 Task: Add an event with the title Second Team Building Challenge, date ''2024/03/16'', time 7:30 AM to 9:30 AMand add a description: Participants will explore techniques for building rapport and establishing positive relationships with team members. They will learn how to create a supportive and inclusive communication environment, fostering trust, respect, and collaboration.Select event color  Blueberry . Add location for the event as: 987 White Desert, Farafra, Egypt, logged in from the account softage.6@softage.netand send the event invitation to softage.7@softage.net and softage.8@softage.net. Set a reminder for the event Daily
Action: Mouse moved to (92, 133)
Screenshot: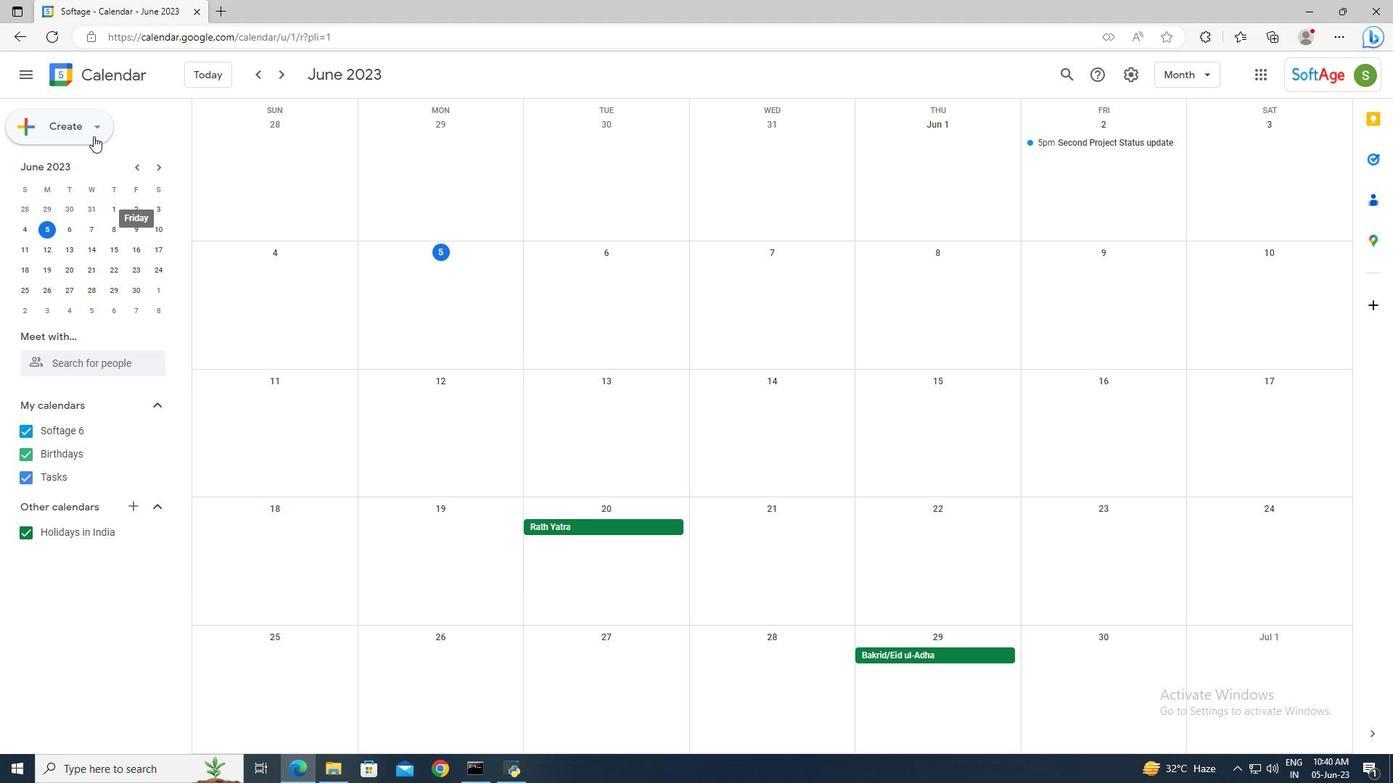 
Action: Mouse pressed left at (92, 133)
Screenshot: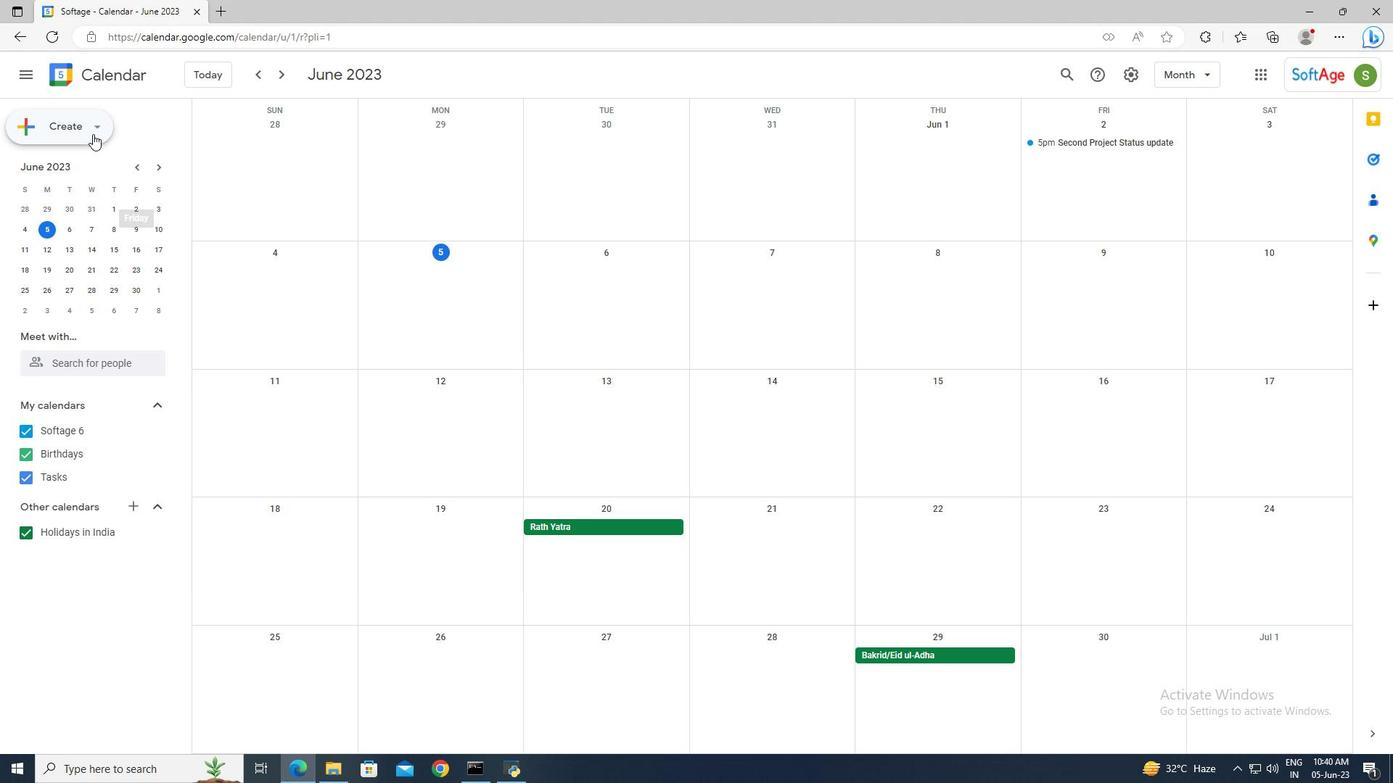 
Action: Mouse moved to (99, 159)
Screenshot: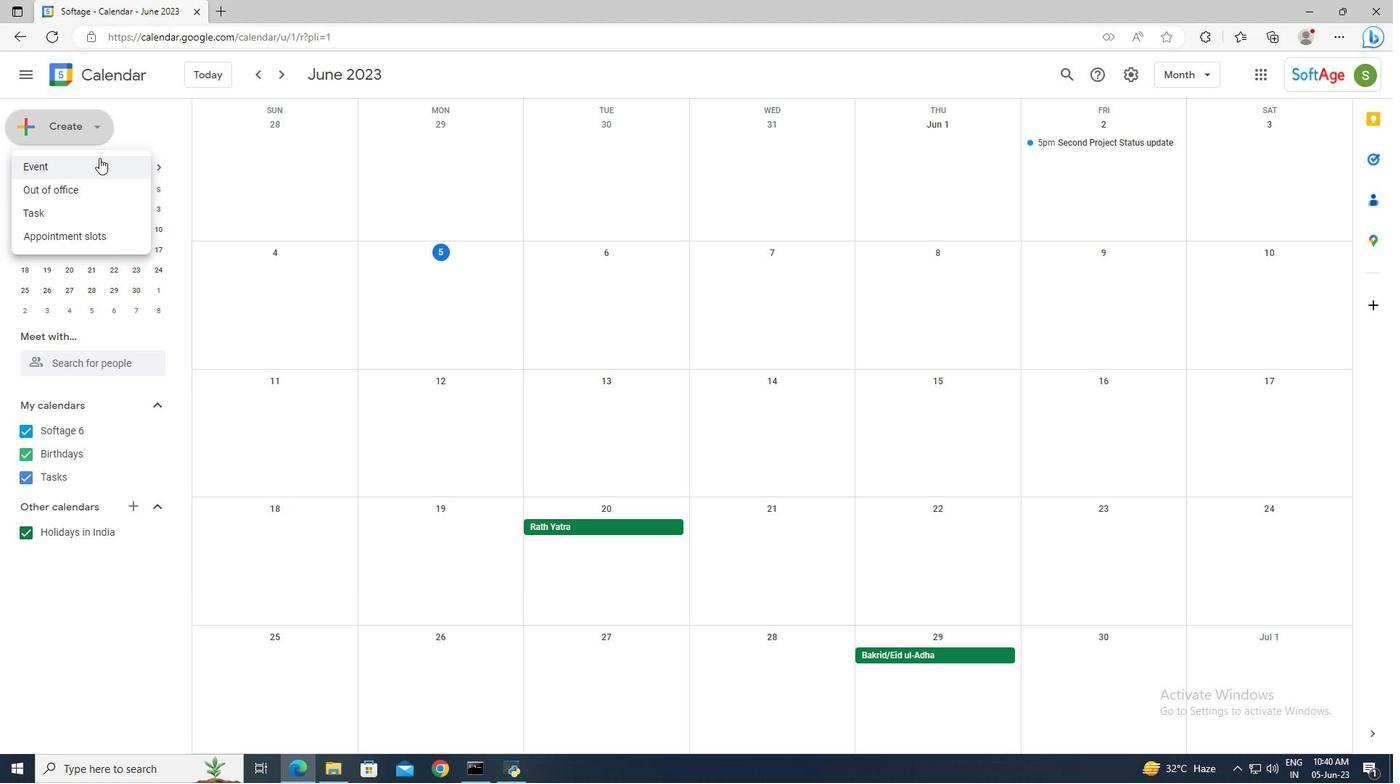 
Action: Mouse pressed left at (99, 159)
Screenshot: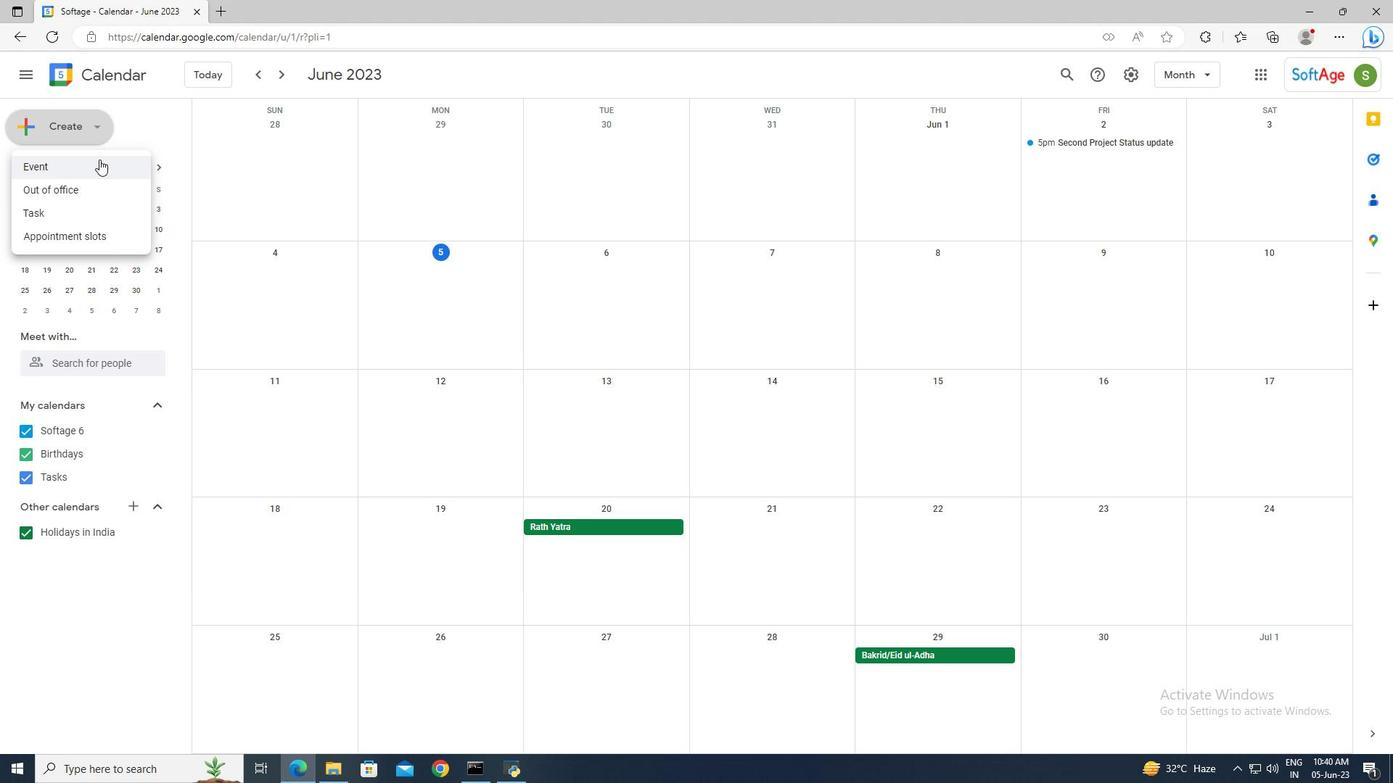
Action: Mouse moved to (231, 567)
Screenshot: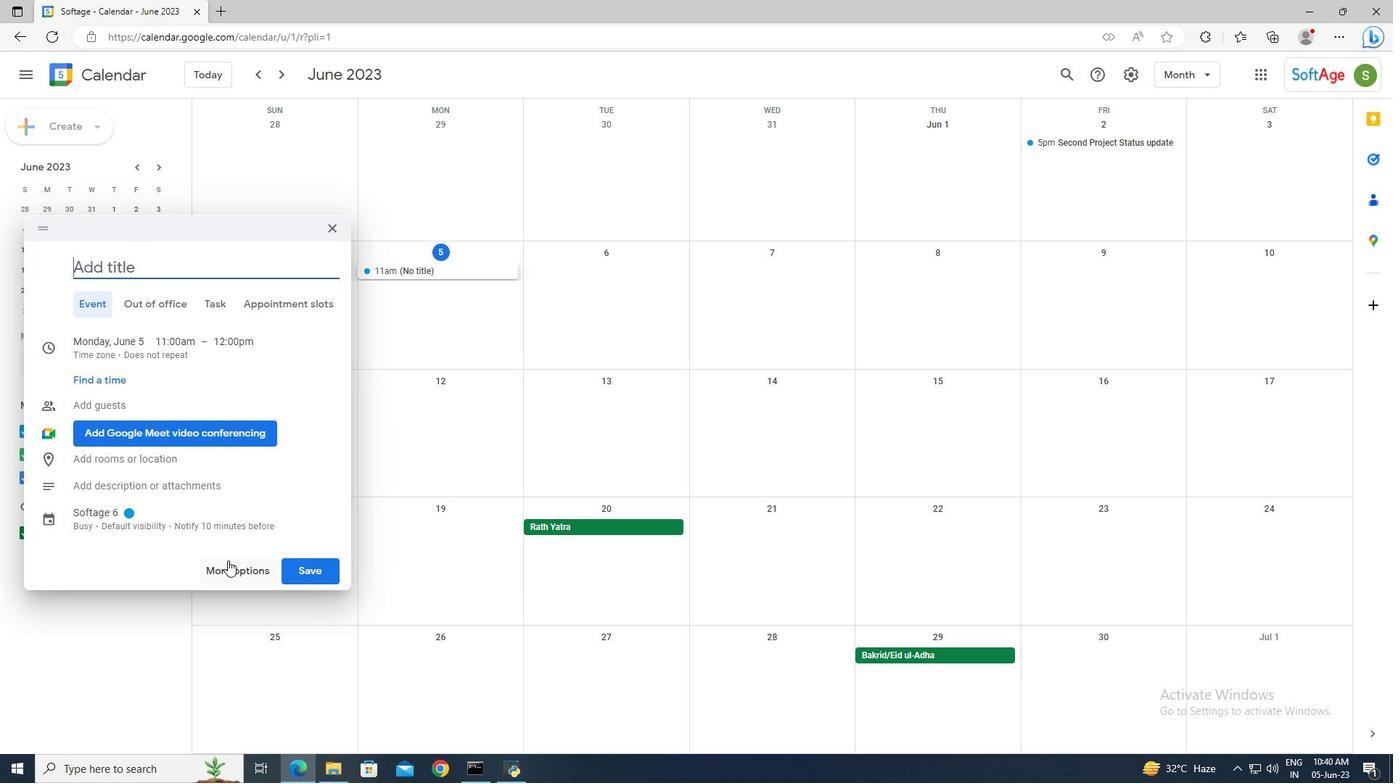 
Action: Mouse pressed left at (231, 567)
Screenshot: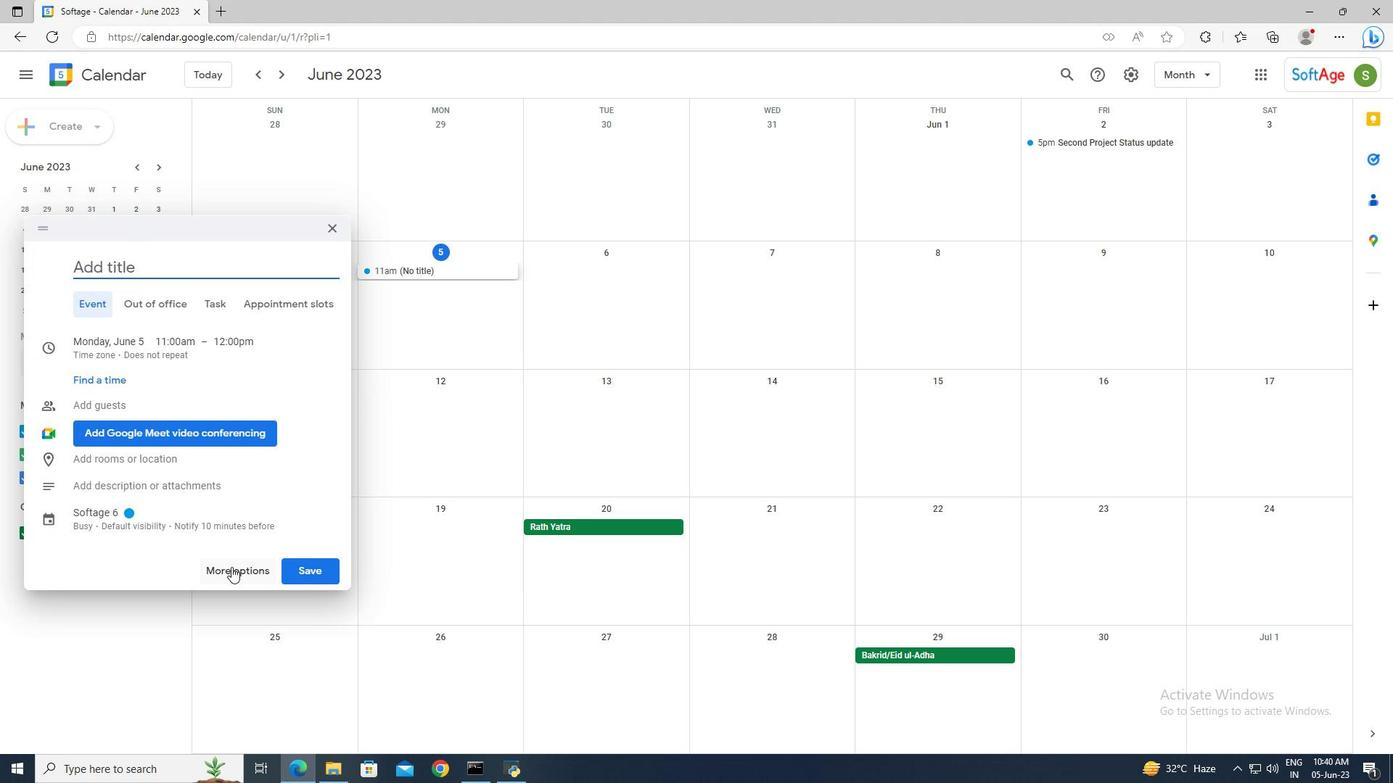 
Action: Mouse moved to (243, 83)
Screenshot: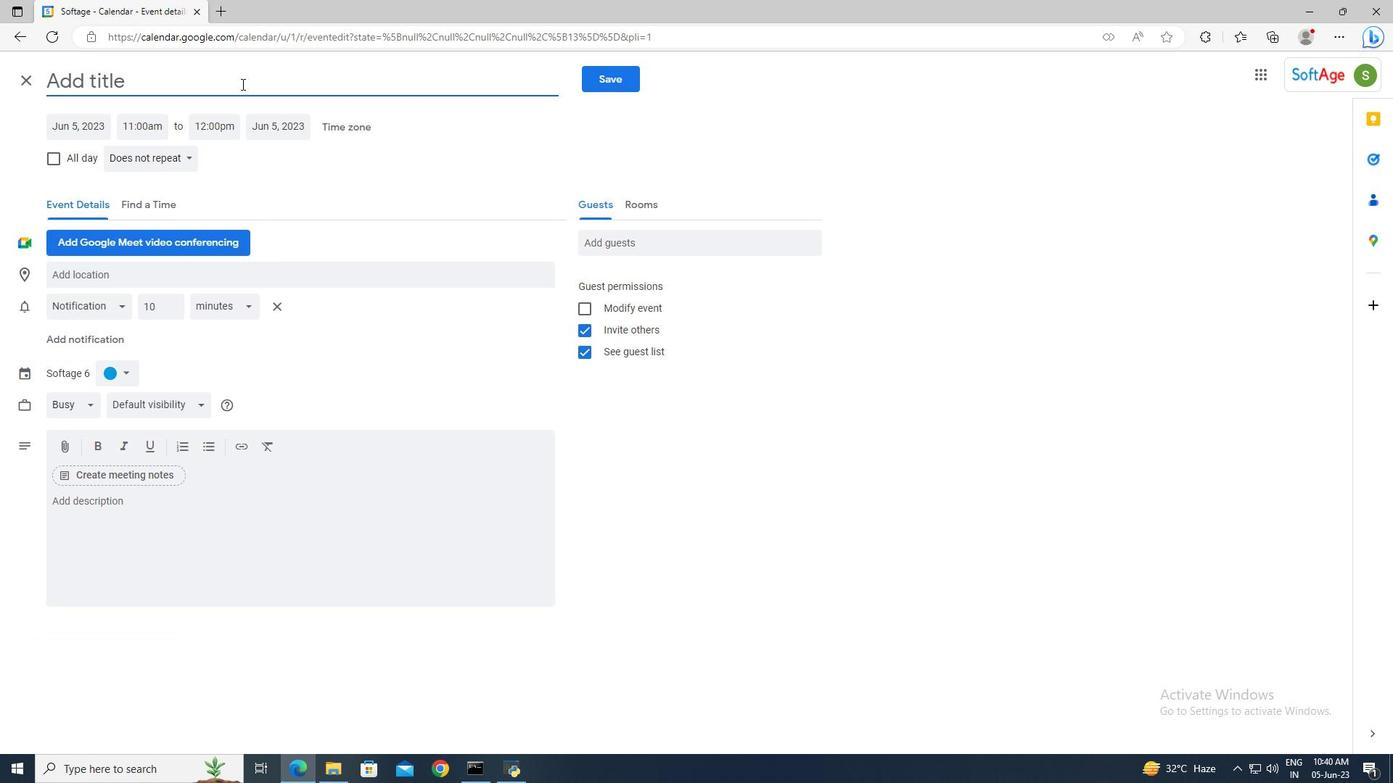 
Action: Mouse pressed left at (243, 83)
Screenshot: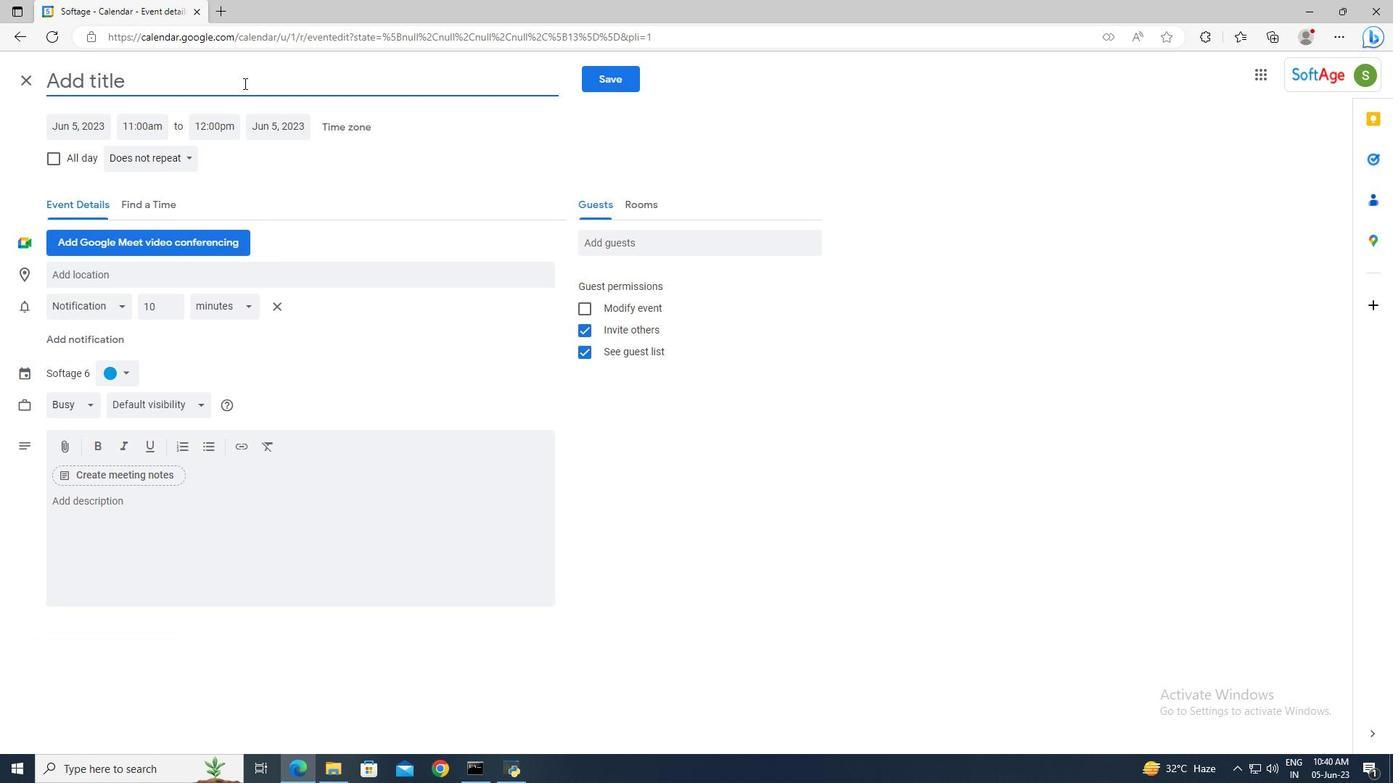 
Action: Mouse moved to (243, 82)
Screenshot: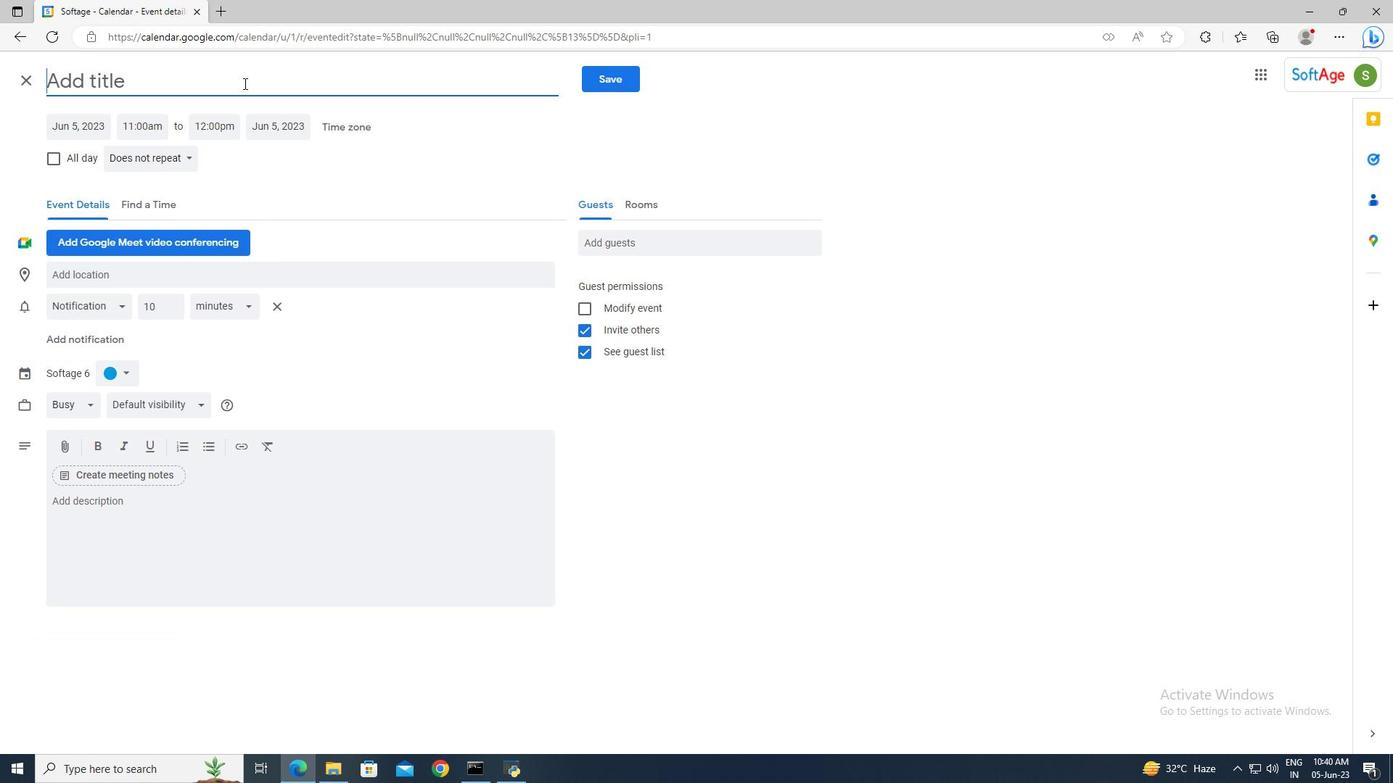 
Action: Key pressed <Key.shift>Sr<Key.backspace>econd<Key.space><Key.shift>Team<Key.space><Key.shift>Building<Key.space><Key.shift>Challenge
Screenshot: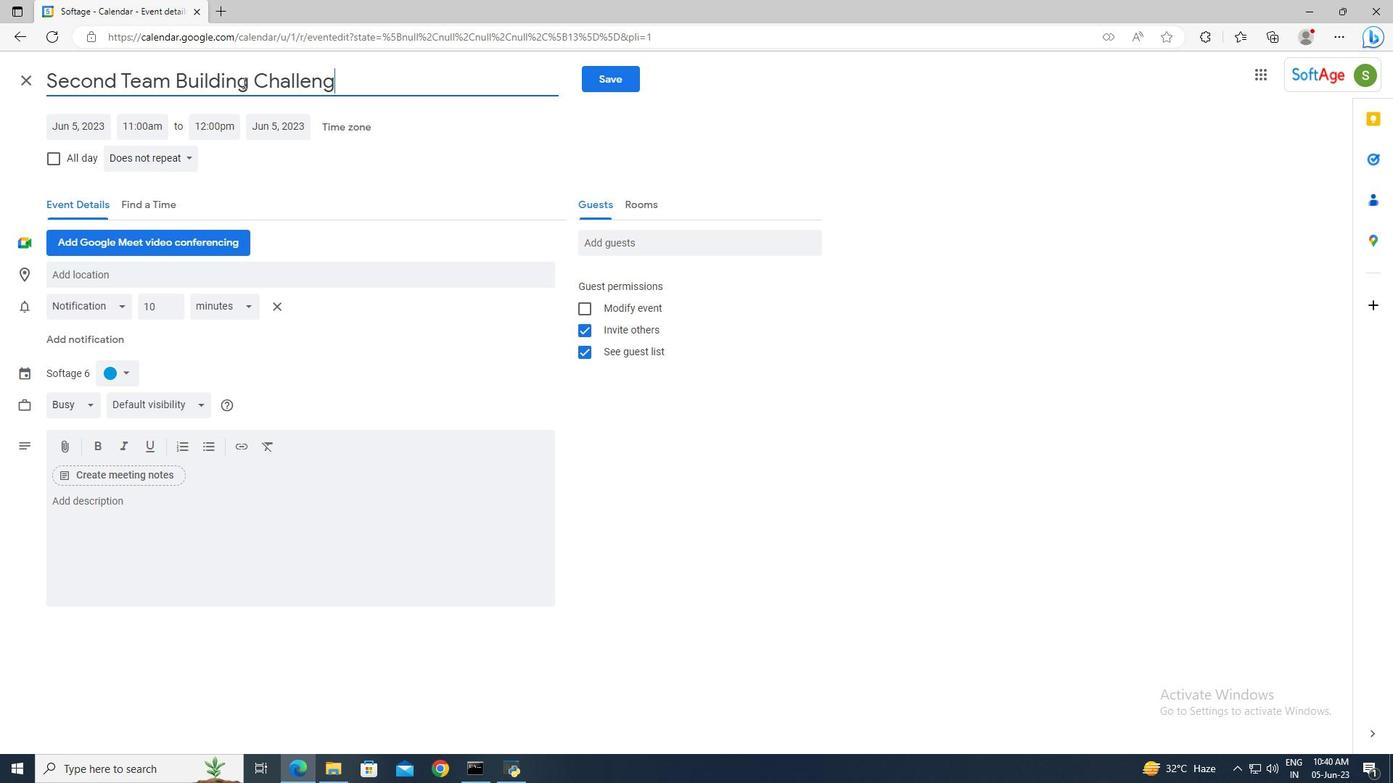 
Action: Mouse moved to (100, 121)
Screenshot: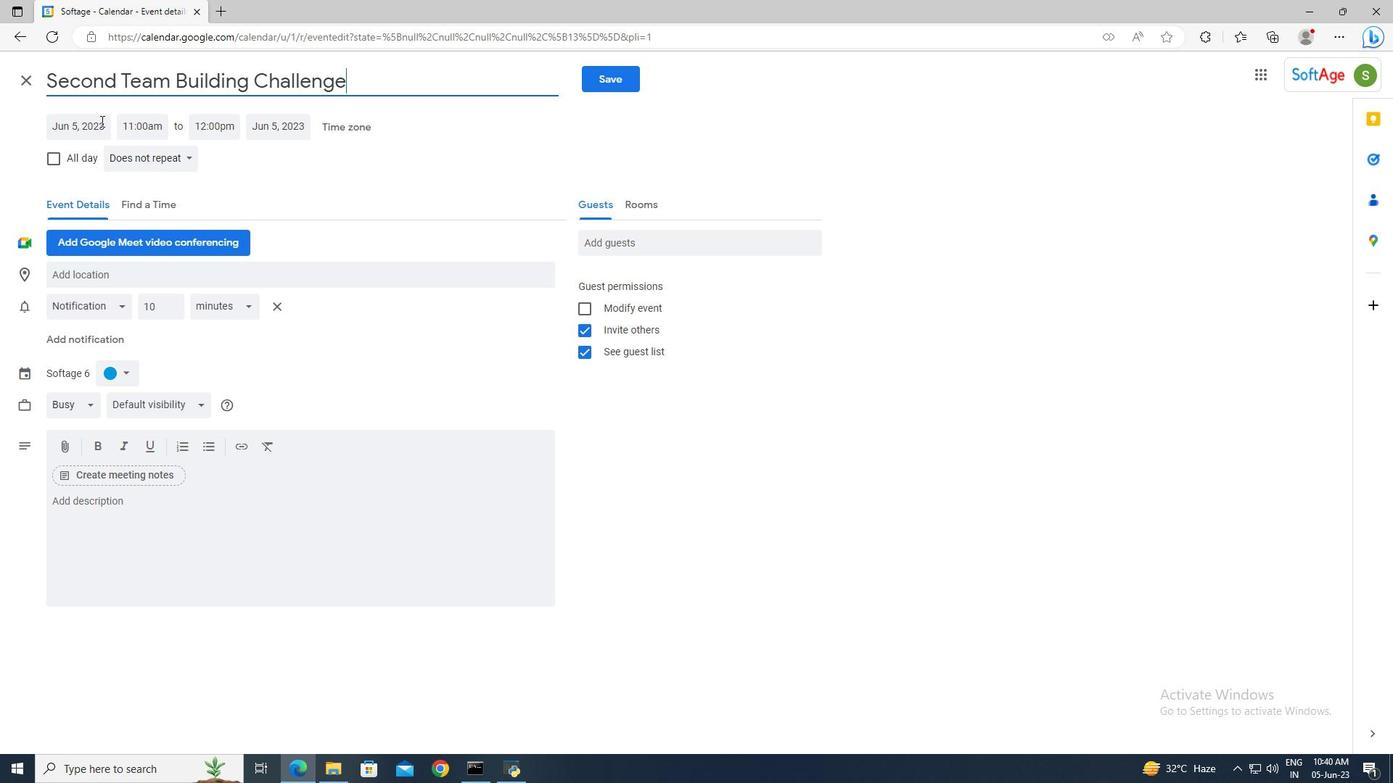 
Action: Mouse pressed left at (100, 121)
Screenshot: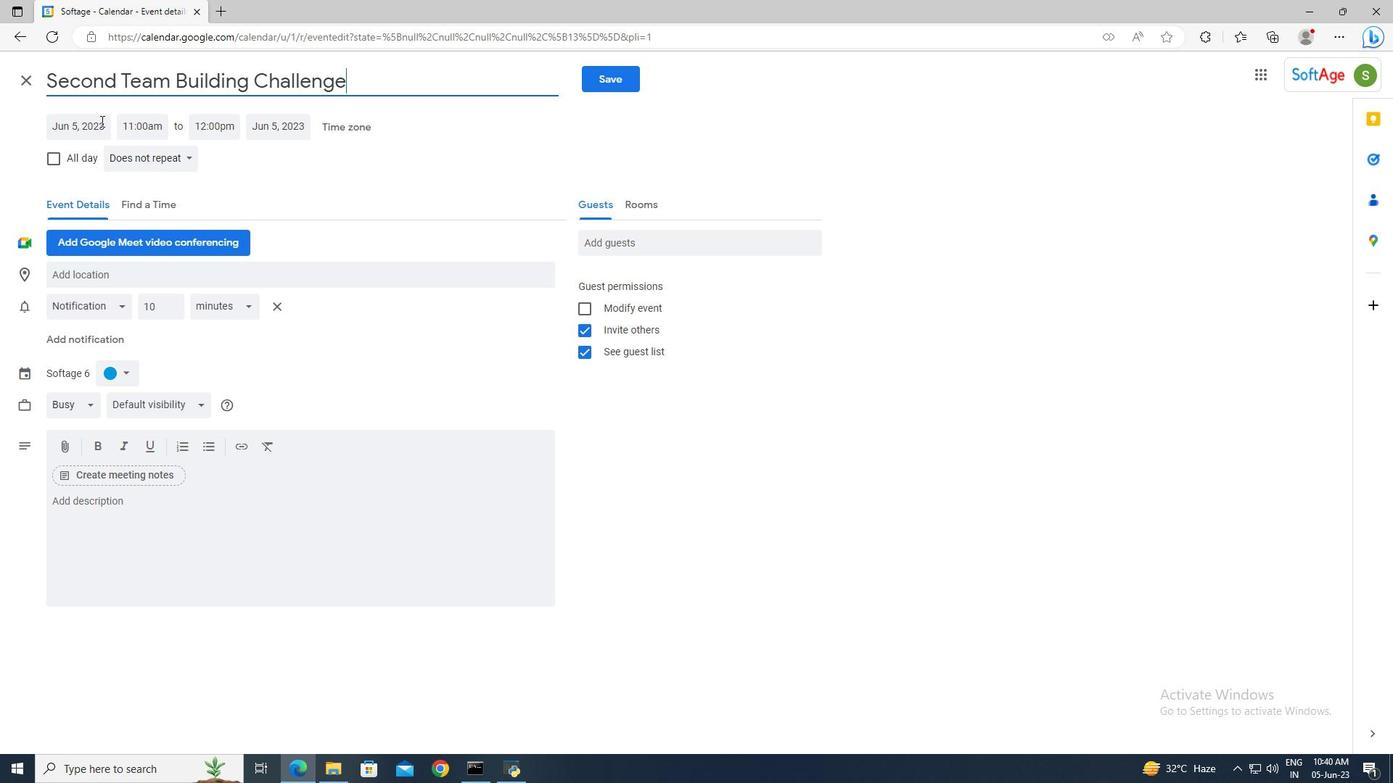
Action: Mouse moved to (227, 158)
Screenshot: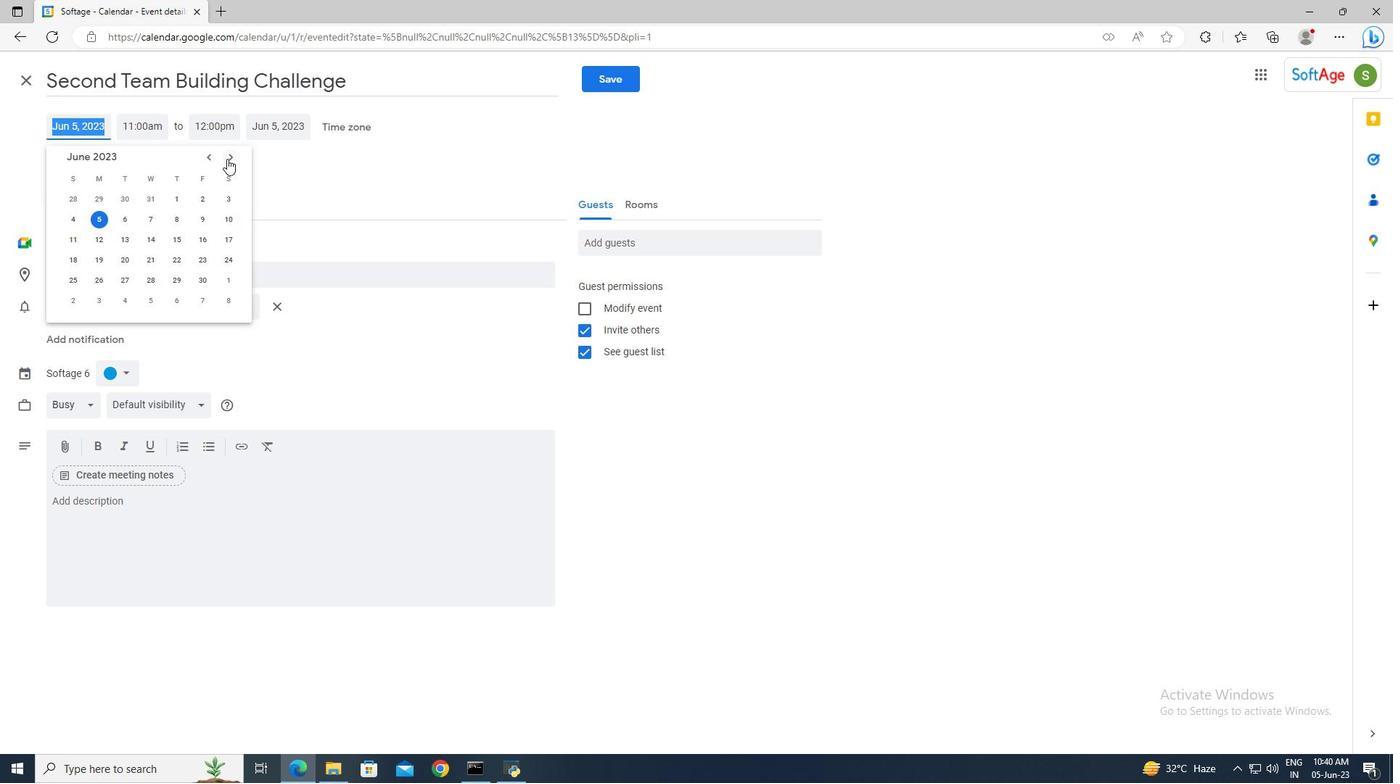 
Action: Mouse pressed left at (227, 158)
Screenshot: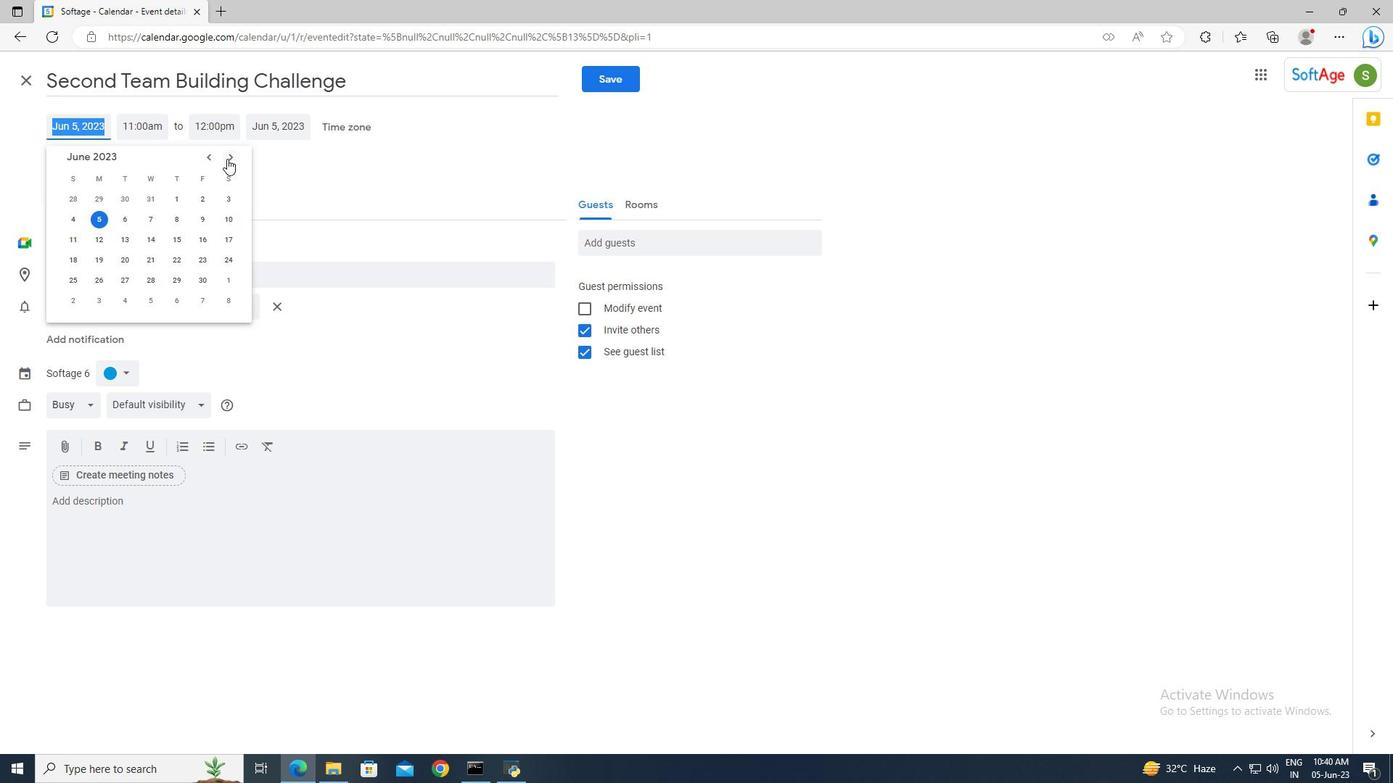 
Action: Mouse pressed left at (227, 158)
Screenshot: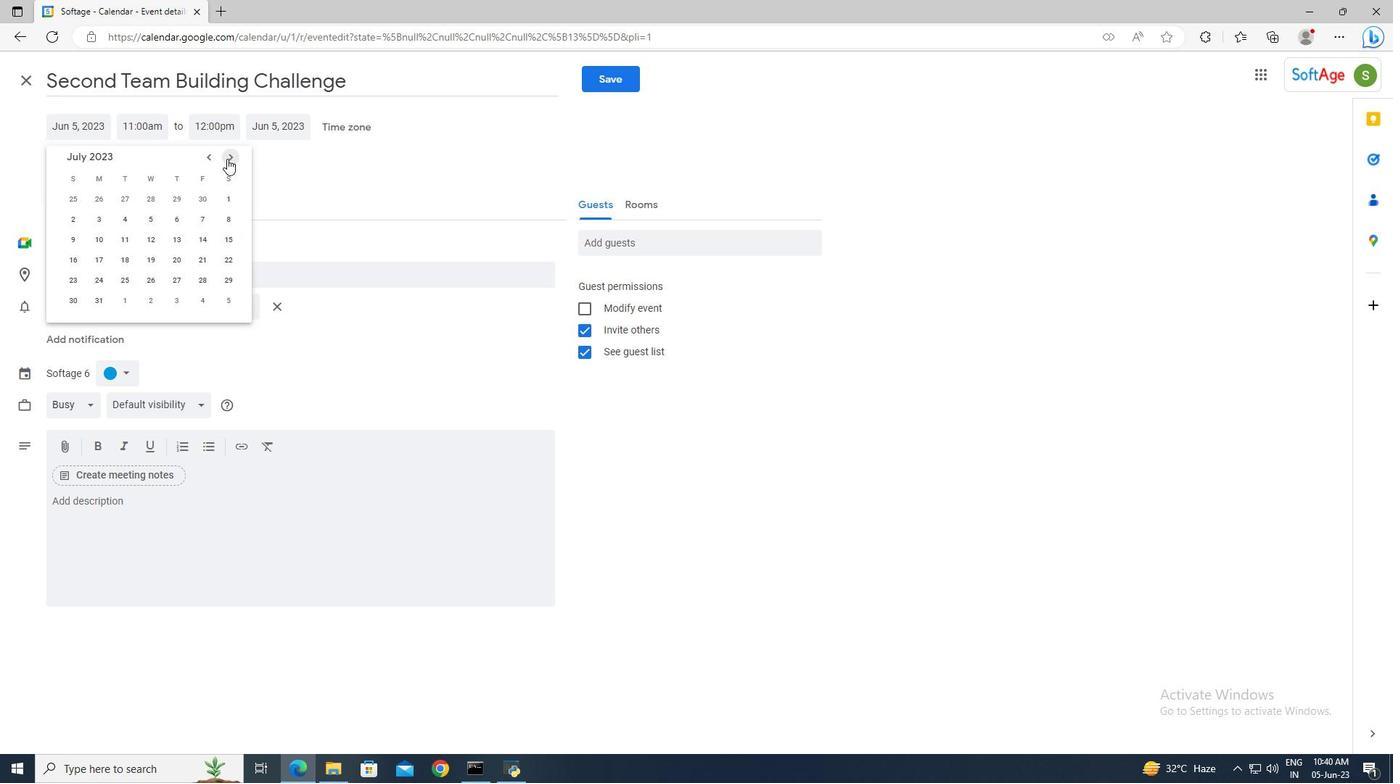 
Action: Mouse pressed left at (227, 158)
Screenshot: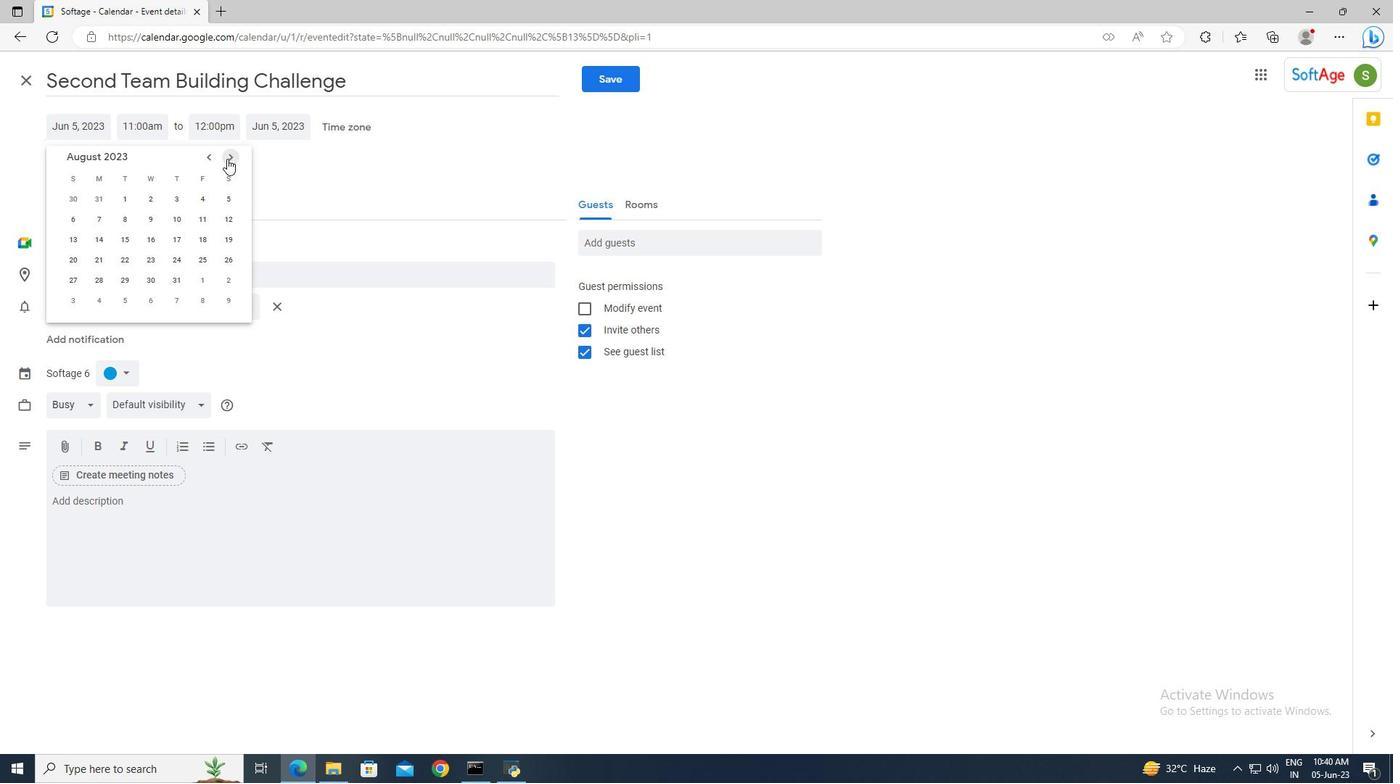 
Action: Mouse pressed left at (227, 158)
Screenshot: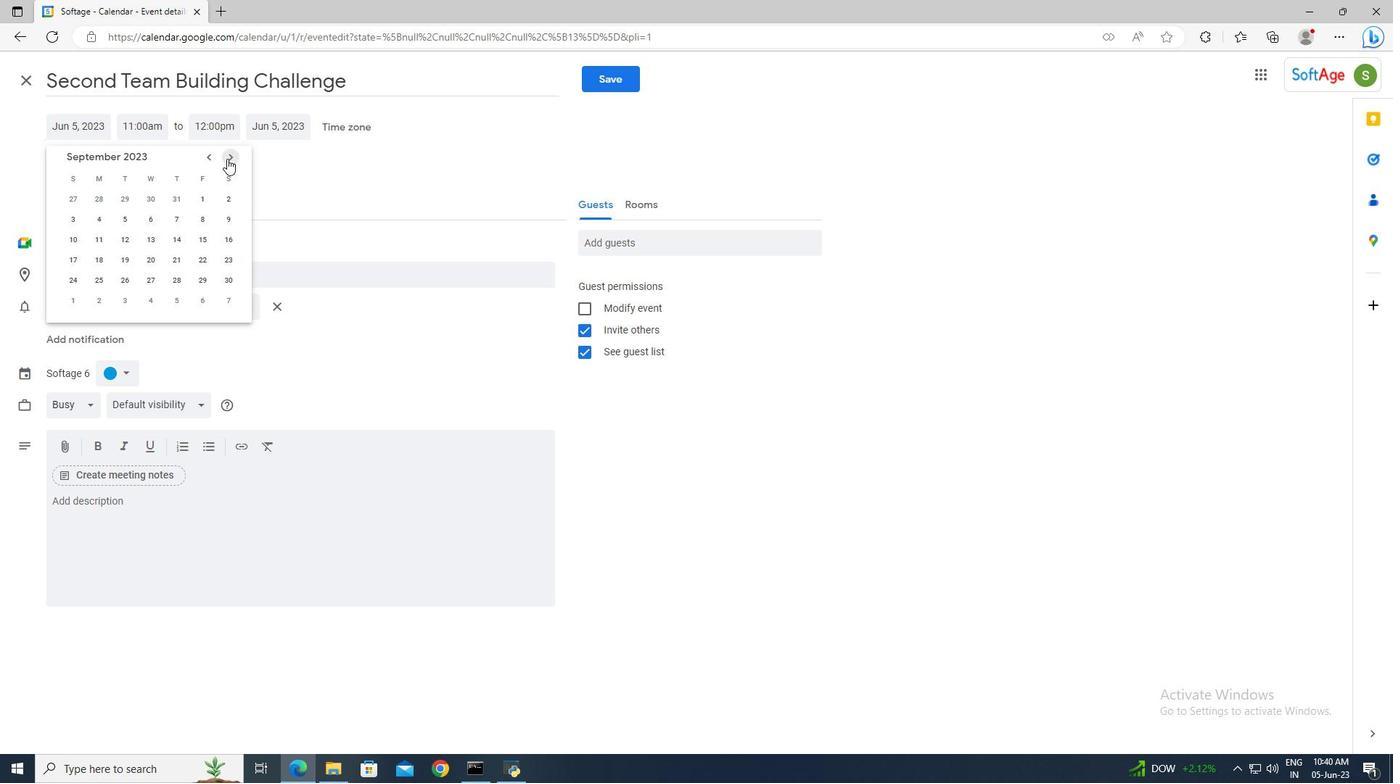 
Action: Mouse pressed left at (227, 158)
Screenshot: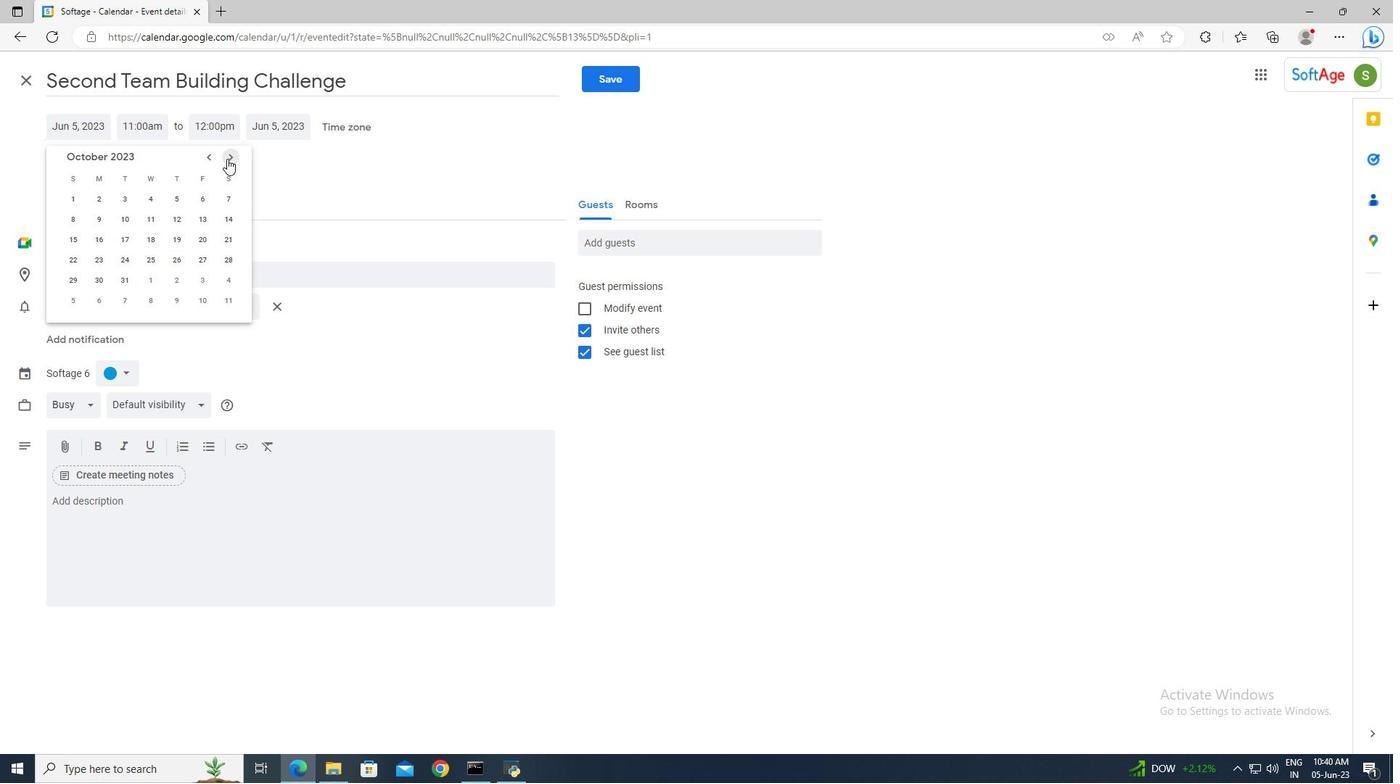 
Action: Mouse pressed left at (227, 158)
Screenshot: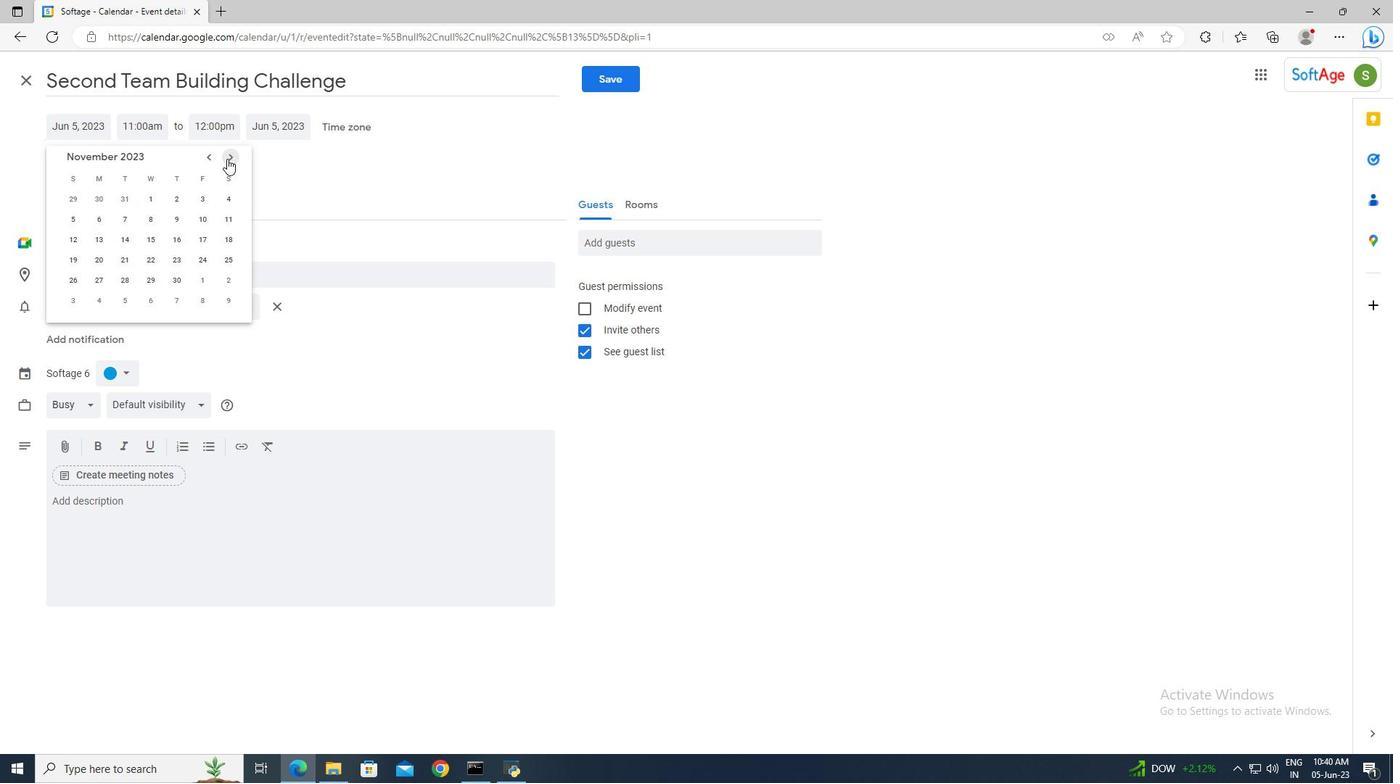 
Action: Mouse pressed left at (227, 158)
Screenshot: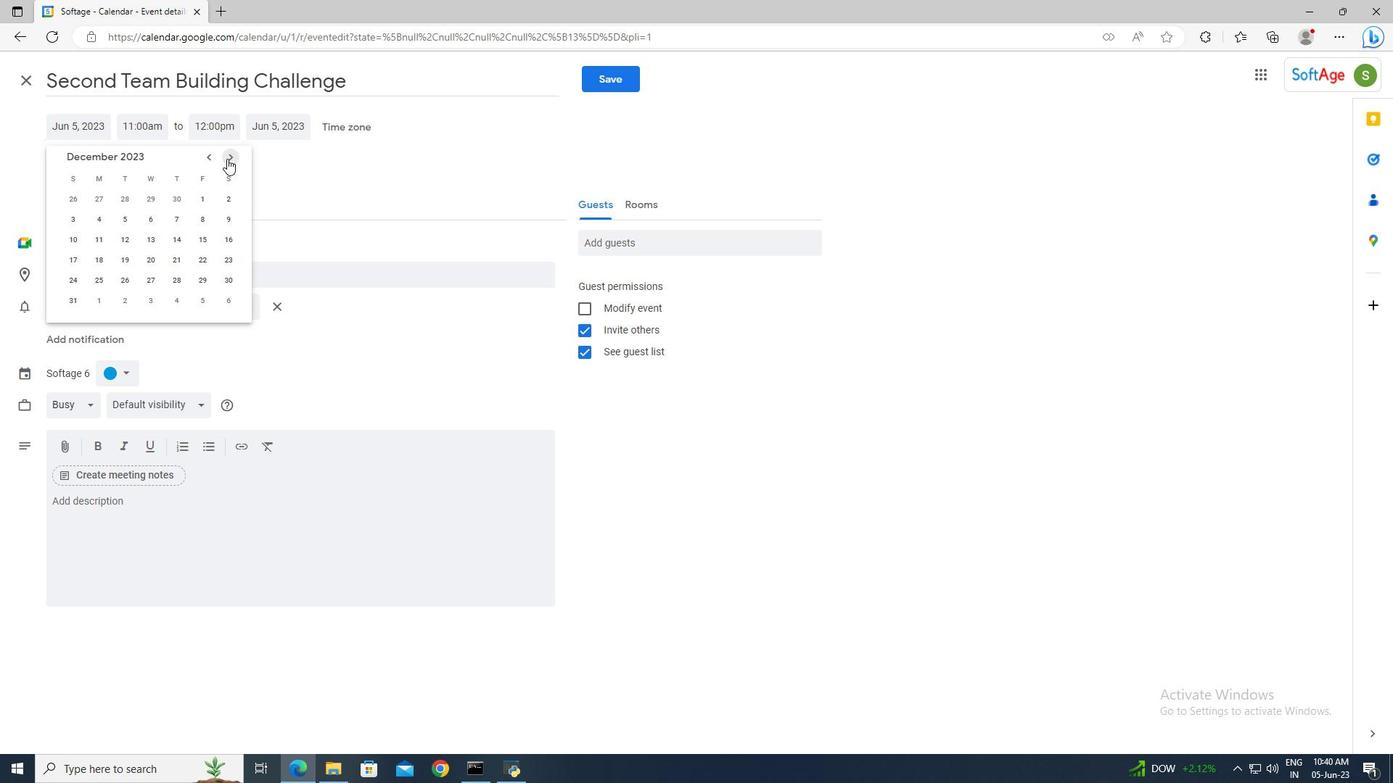 
Action: Mouse pressed left at (227, 158)
Screenshot: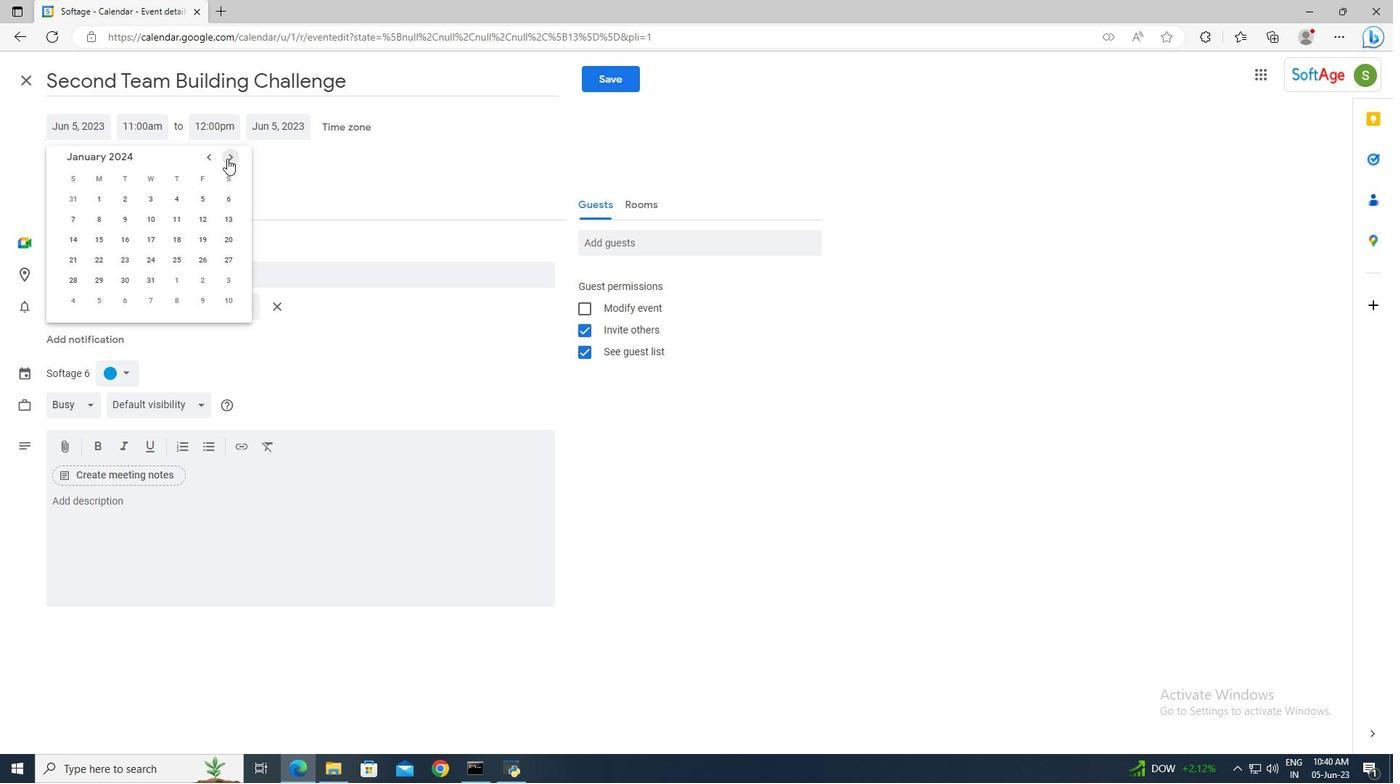 
Action: Mouse pressed left at (227, 158)
Screenshot: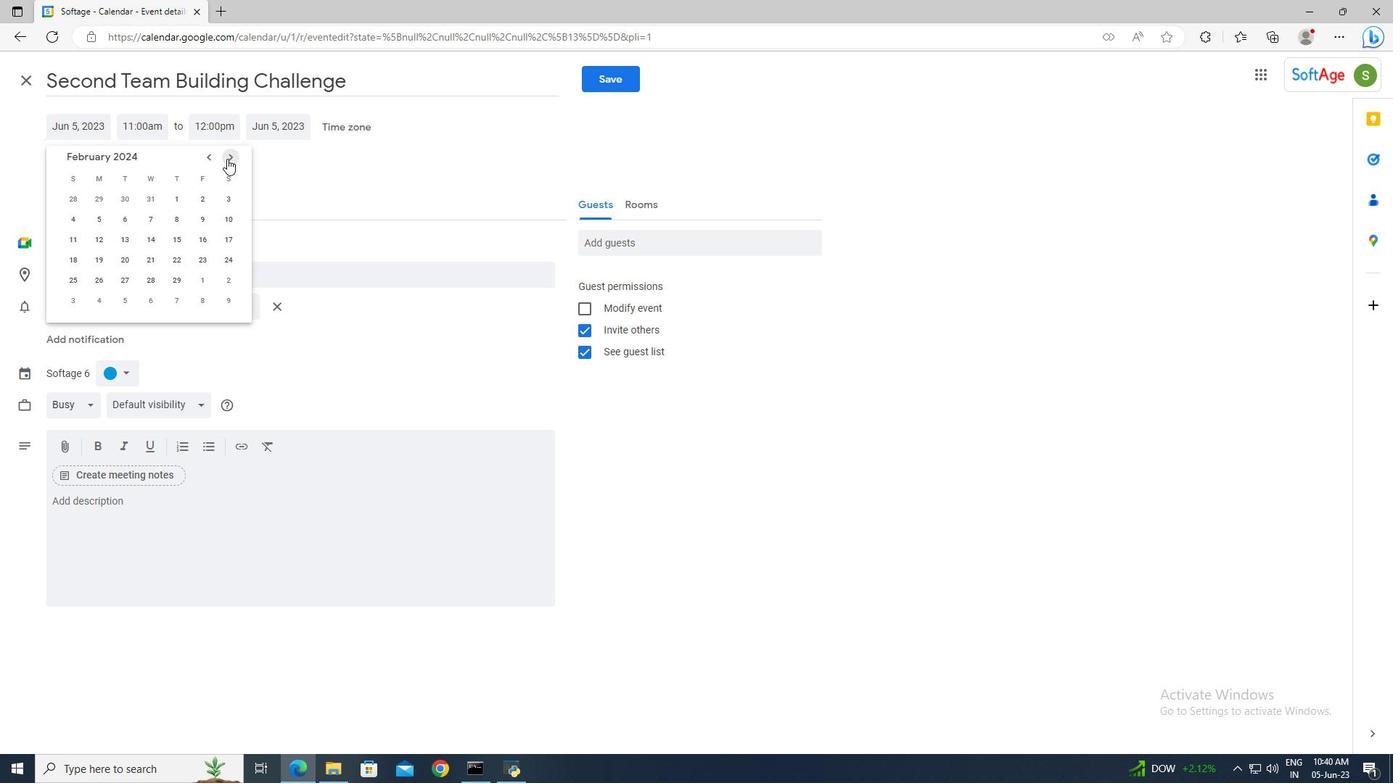 
Action: Mouse moved to (226, 237)
Screenshot: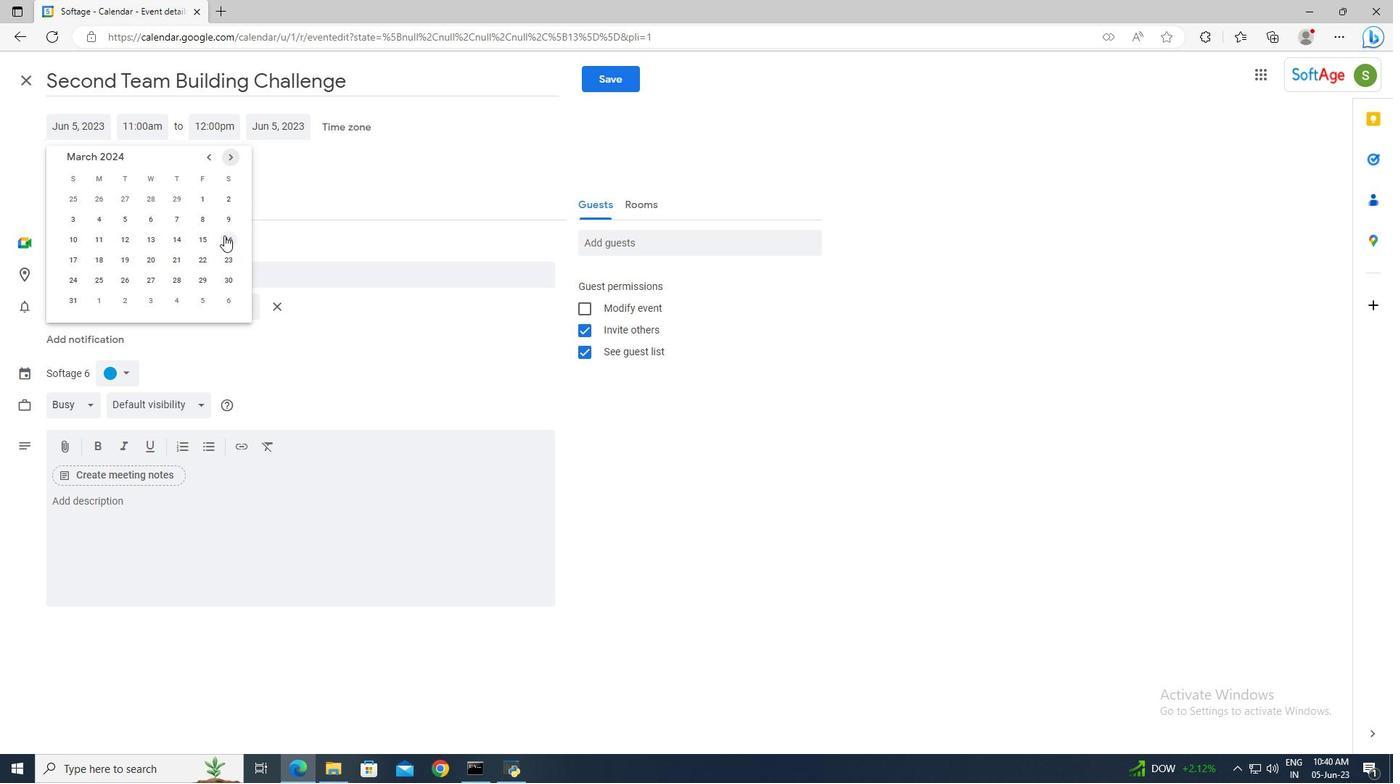 
Action: Mouse pressed left at (226, 237)
Screenshot: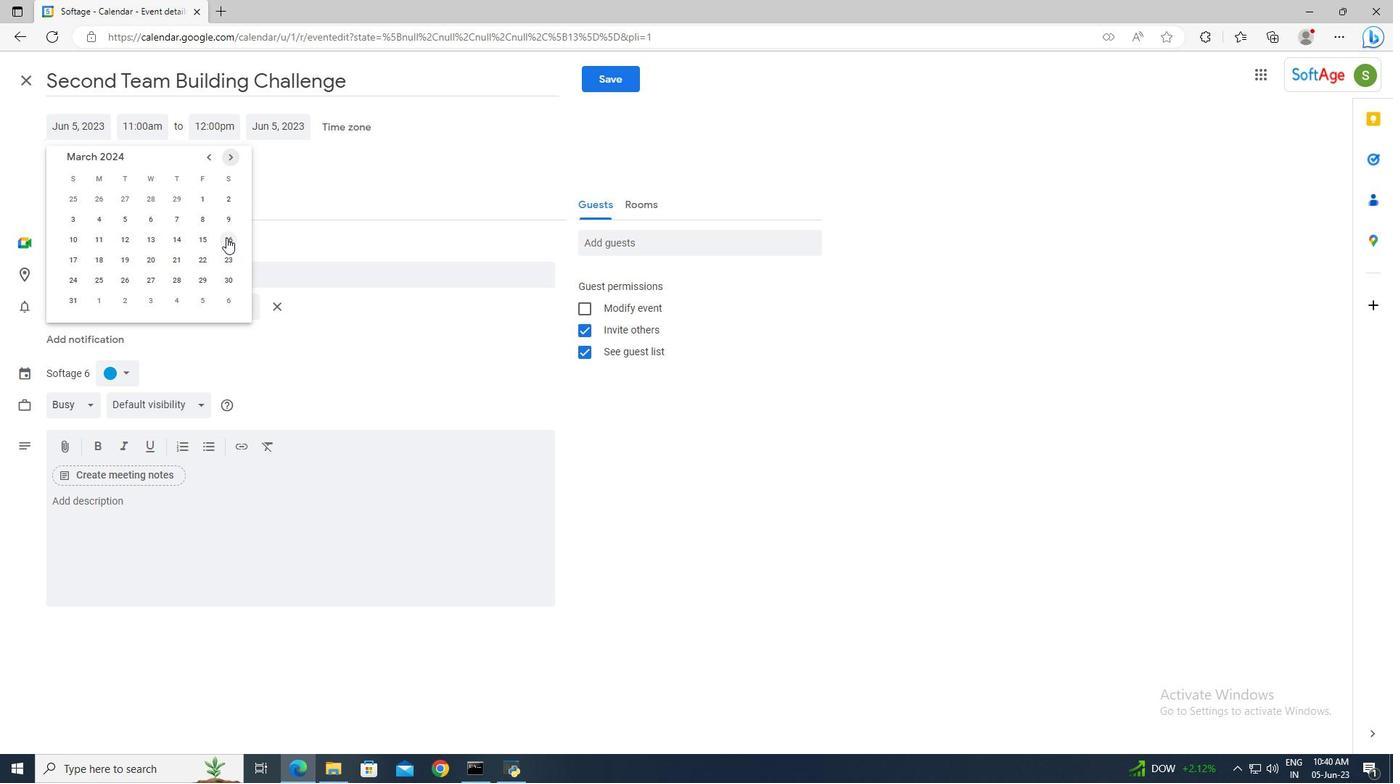 
Action: Mouse moved to (158, 128)
Screenshot: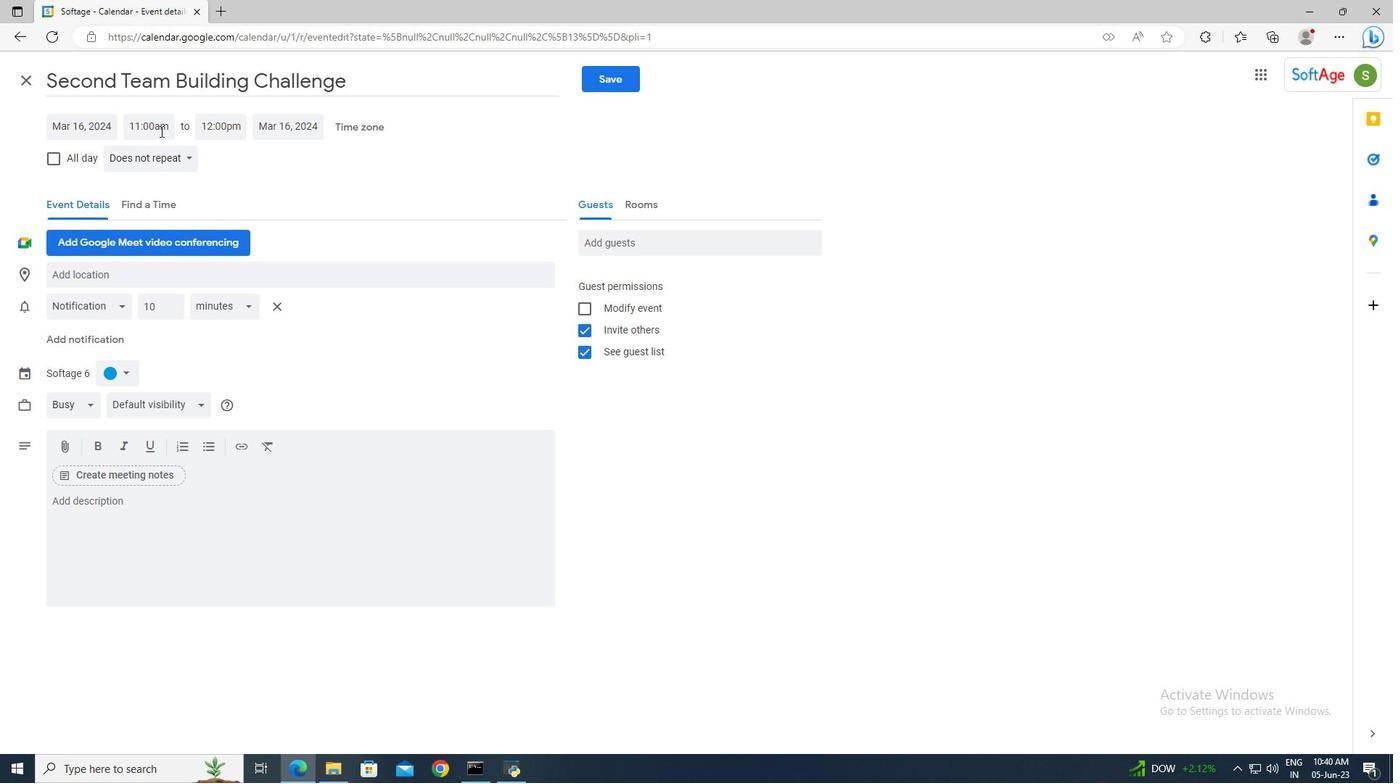 
Action: Mouse pressed left at (158, 128)
Screenshot: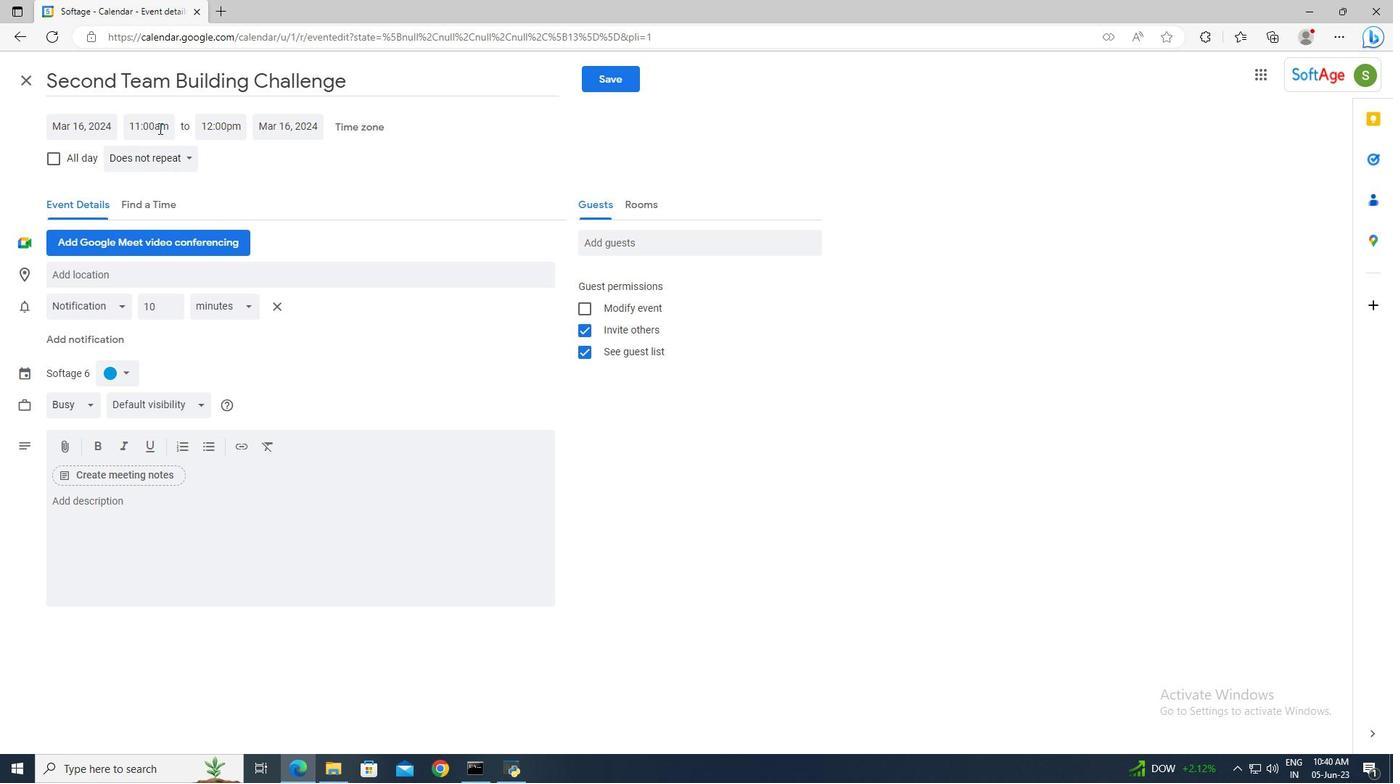 
Action: Key pressed 7<Key.shift_r>:30am<Key.enter><Key.tab>9<Key.shift_r><Key.shift_r>:30<Key.enter>
Screenshot: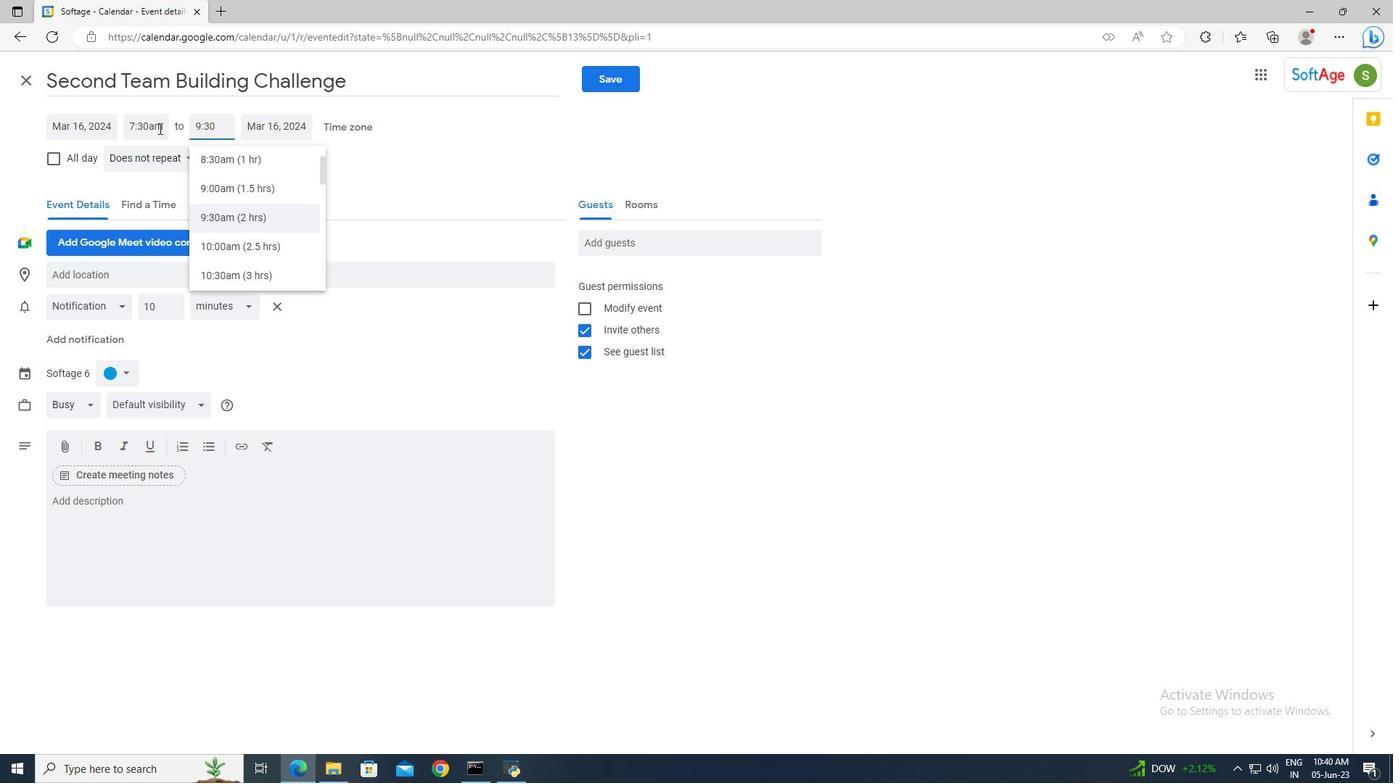 
Action: Mouse moved to (207, 509)
Screenshot: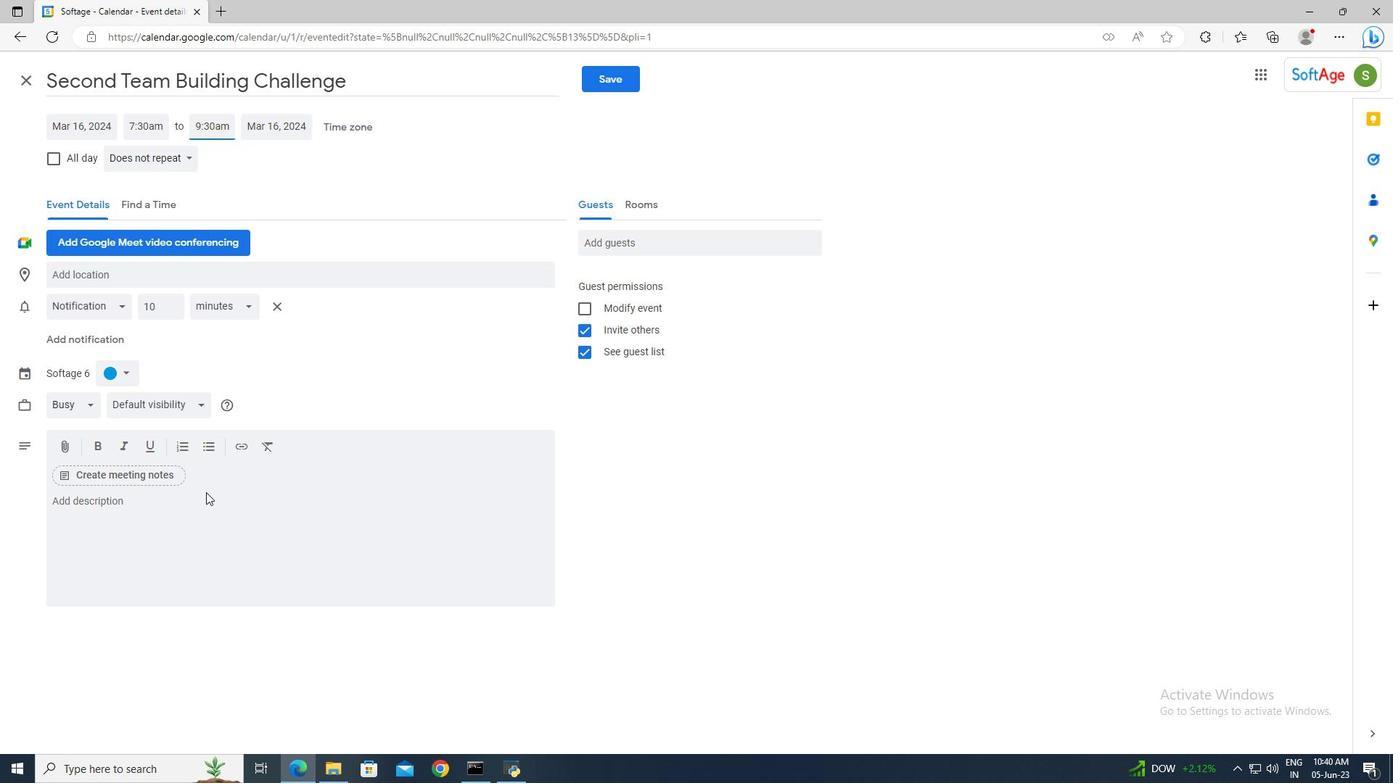
Action: Mouse pressed left at (207, 509)
Screenshot: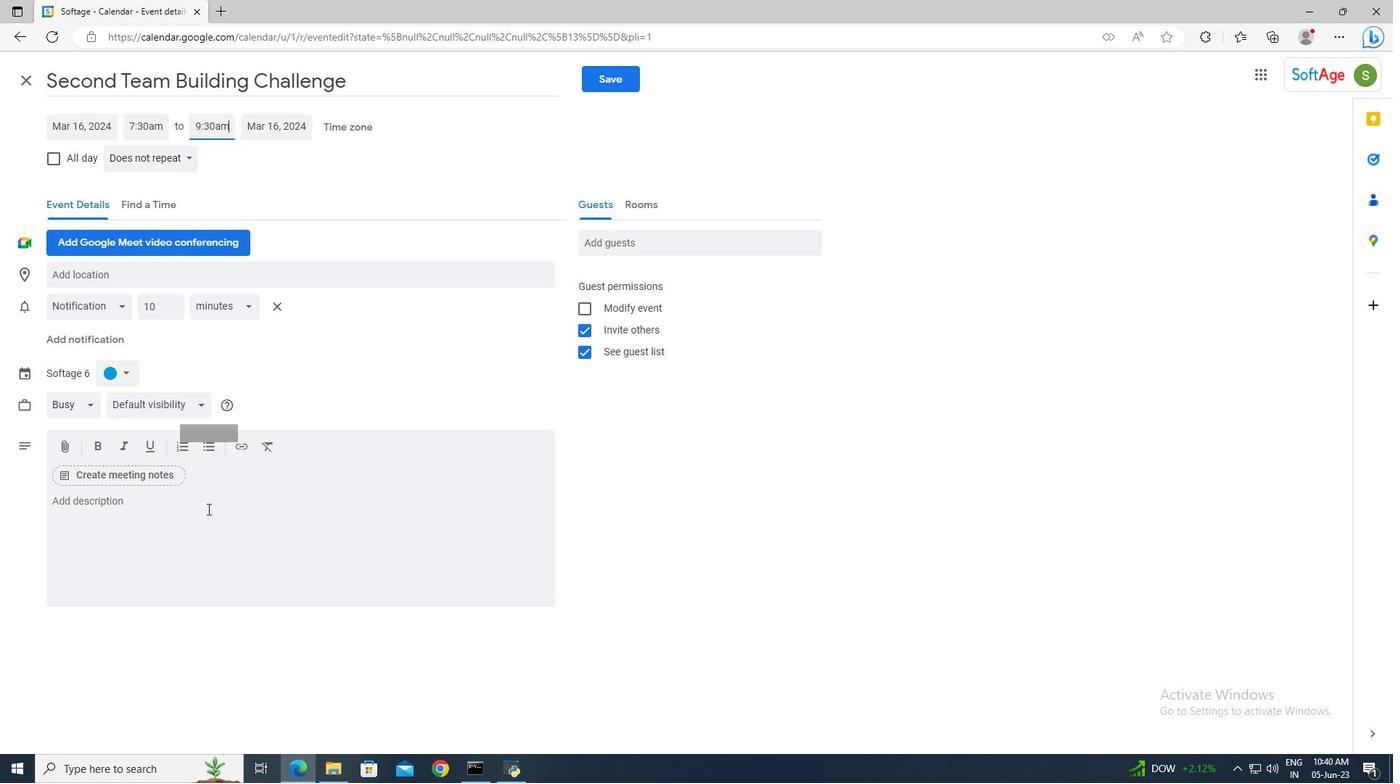 
Action: Key pressed <Key.shift>Participants<Key.space>will<Key.space>explore<Key.space>techniques<Key.space>for<Key.space>building<Key.space>rapport<Key.space>and<Key.space>establishing<Key.space>positive<Key.space>relationships<Key.space>with<Key.space>team<Key.space>members.<Key.space><Key.shift>They<Key.space>will<Key.space>learn<Key.space>how<Key.space>to<Key.space>create<Key.space>a<Key.space>supportive<Key.space>and<Key.space>inclusive<Key.space>communication<Key.space>environment,<Key.space>fostering<Key.space>trust,<Key.space>respect,<Key.space>and<Key.space>collaboration.
Screenshot: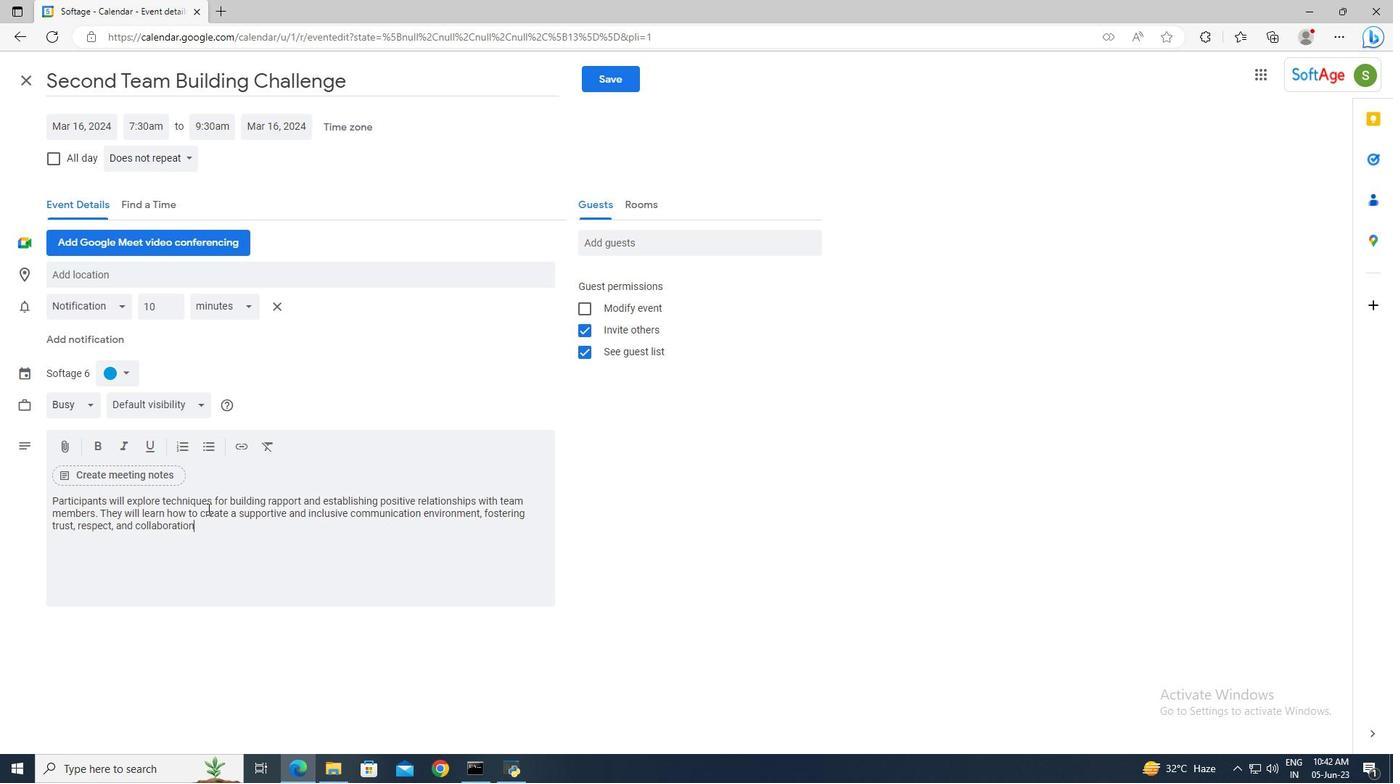 
Action: Mouse moved to (127, 375)
Screenshot: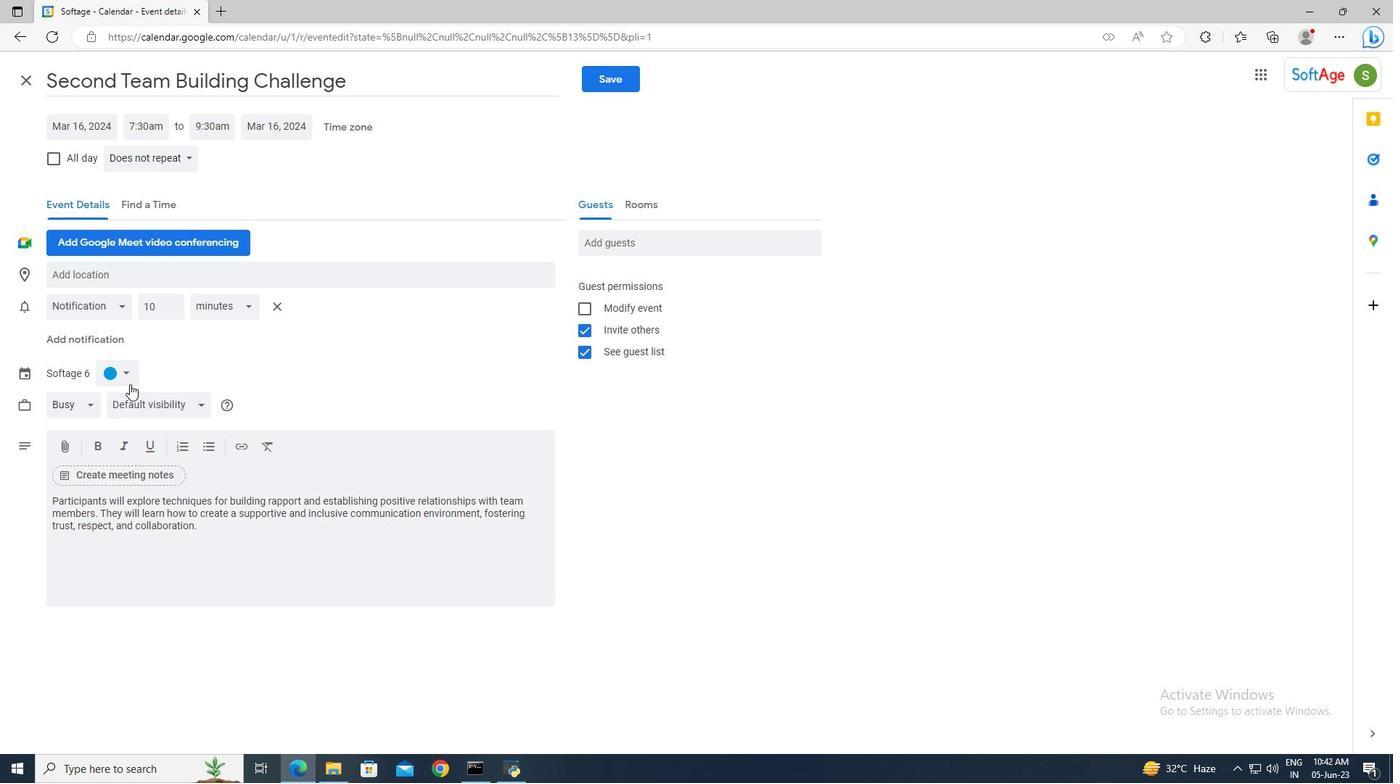 
Action: Mouse pressed left at (127, 375)
Screenshot: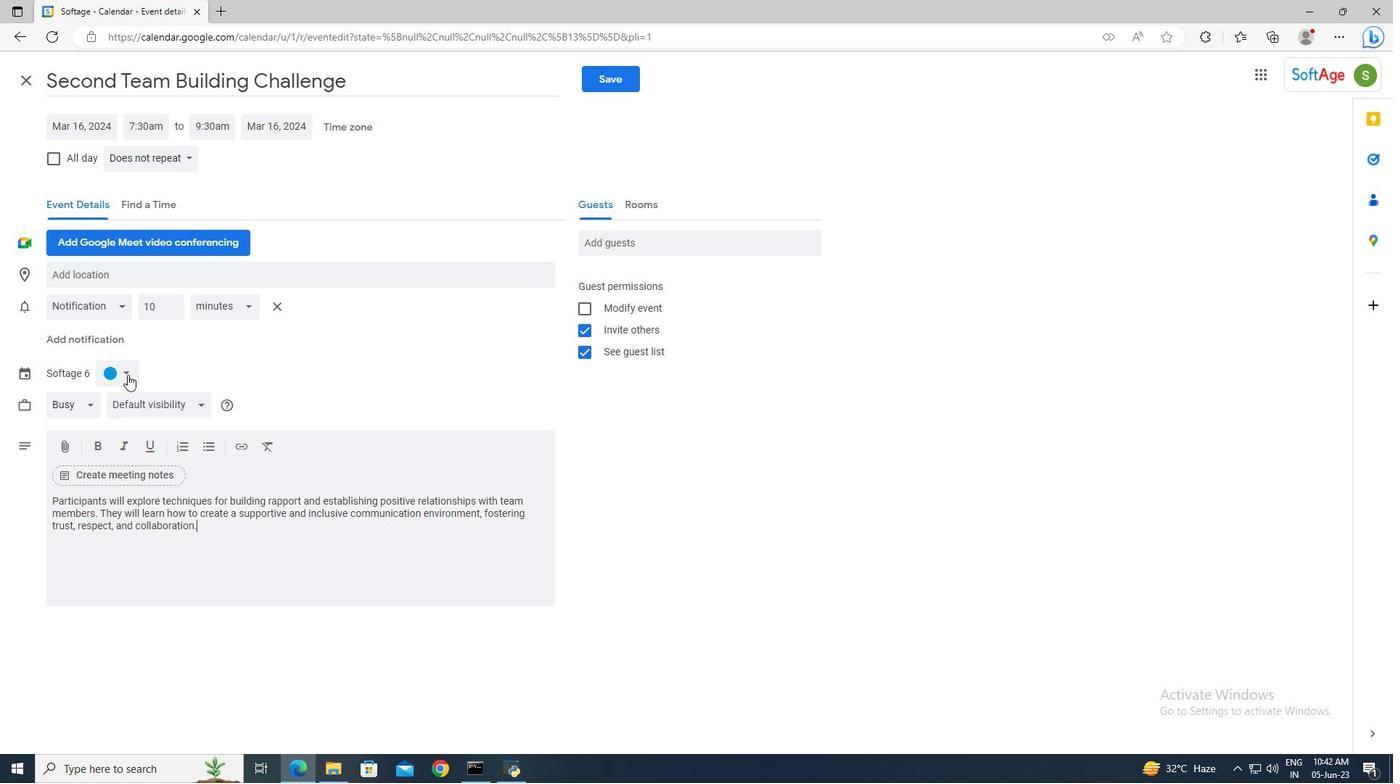 
Action: Mouse moved to (131, 422)
Screenshot: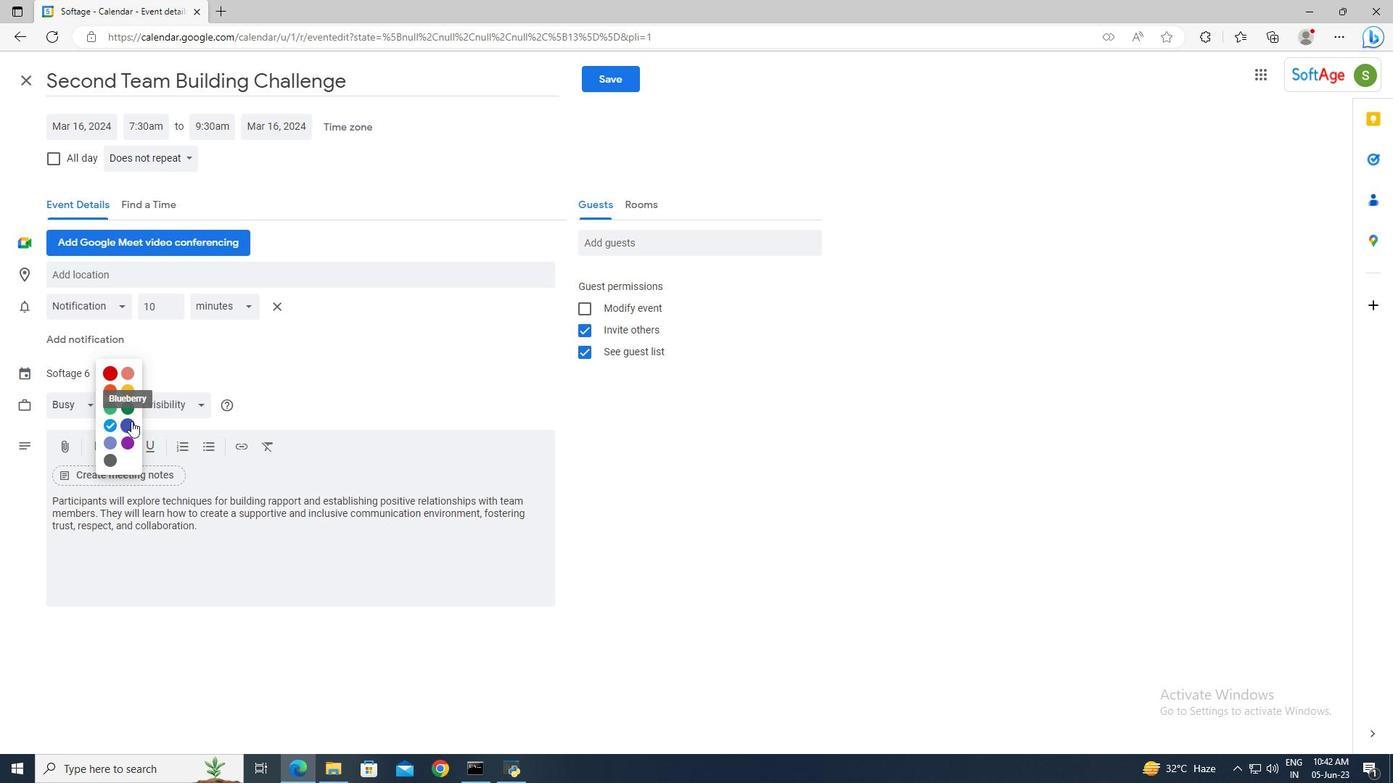 
Action: Mouse pressed left at (131, 422)
Screenshot: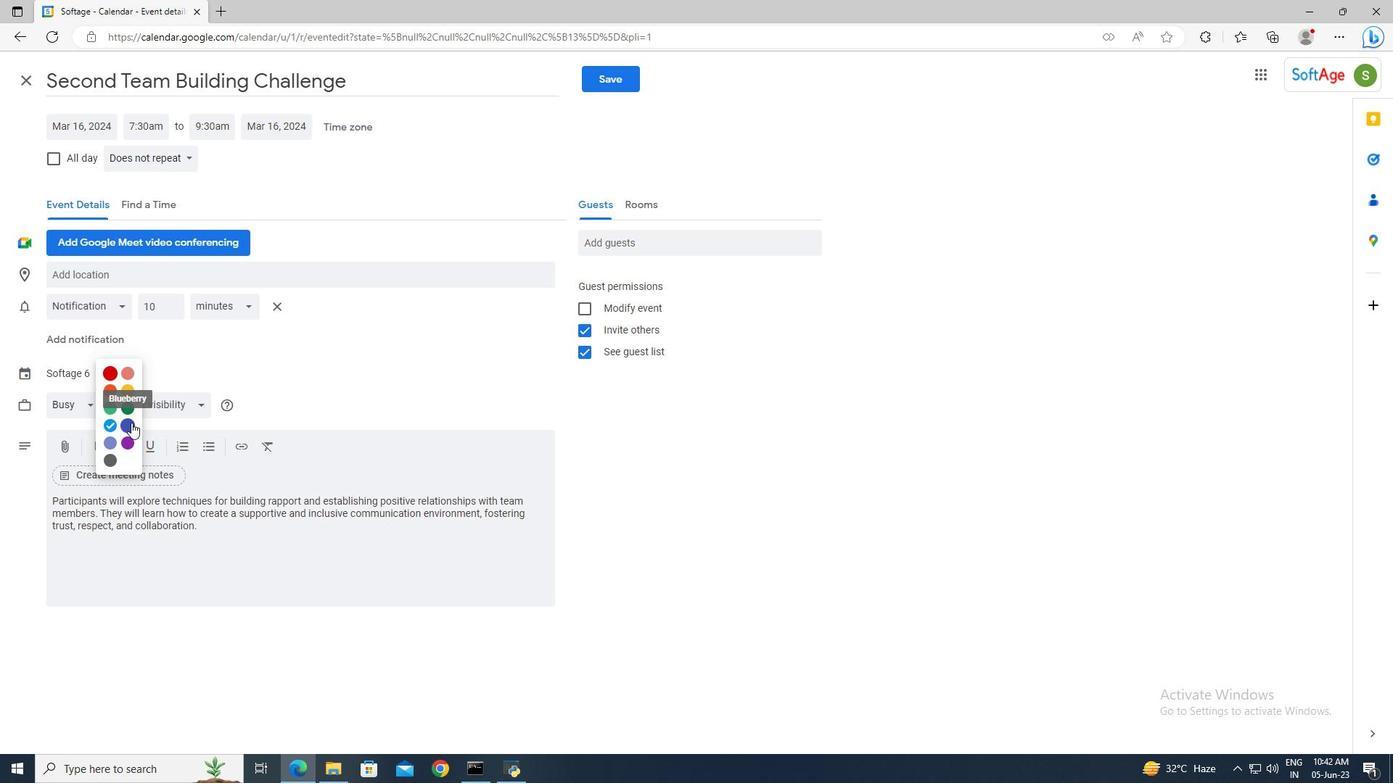 
Action: Mouse moved to (125, 285)
Screenshot: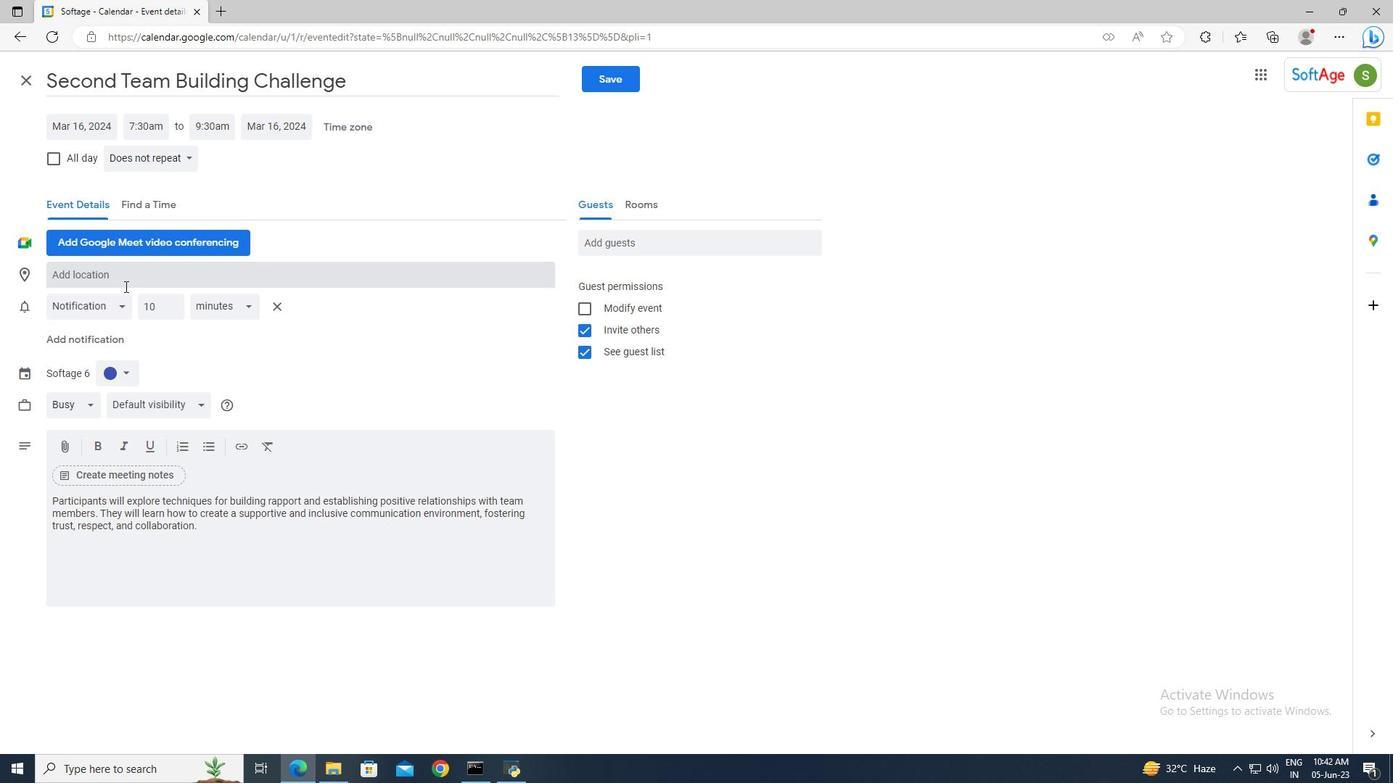 
Action: Mouse pressed left at (125, 285)
Screenshot: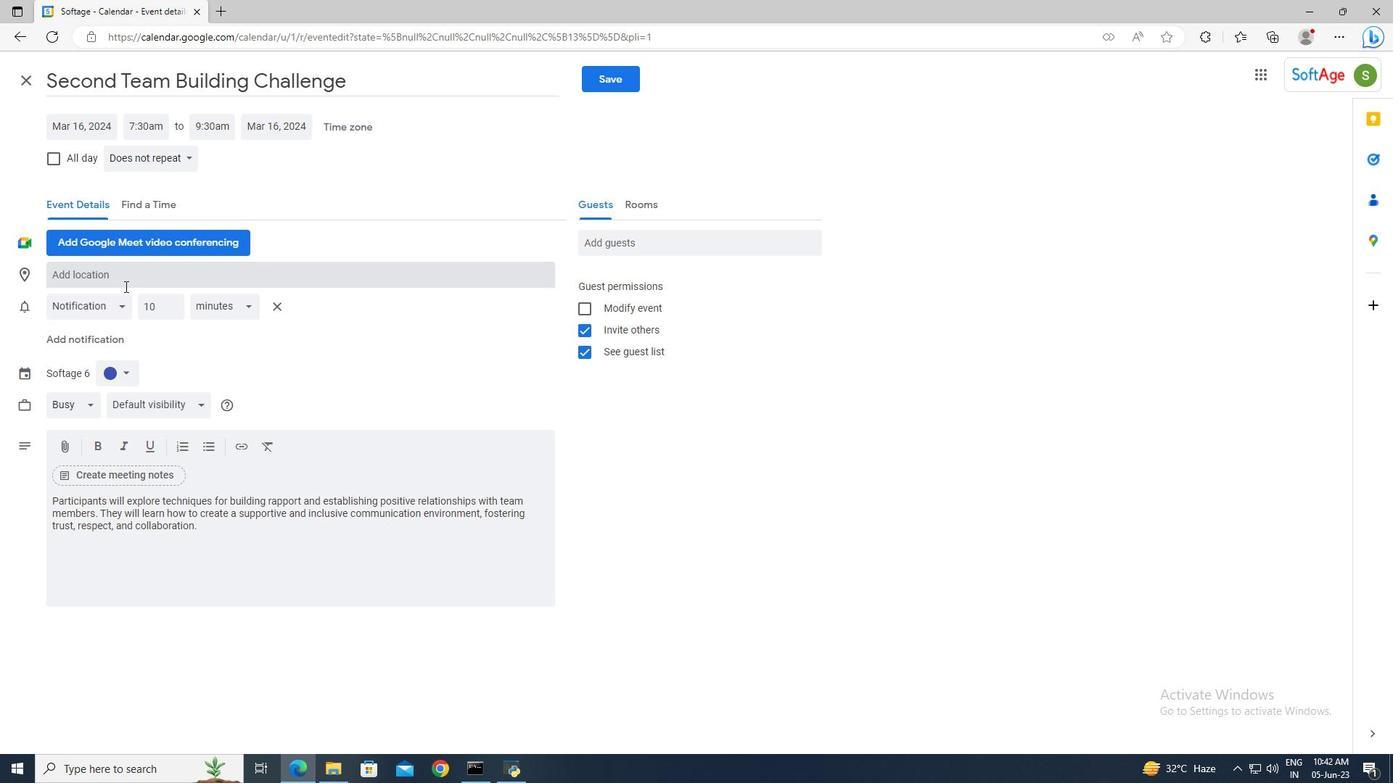 
Action: Mouse moved to (125, 283)
Screenshot: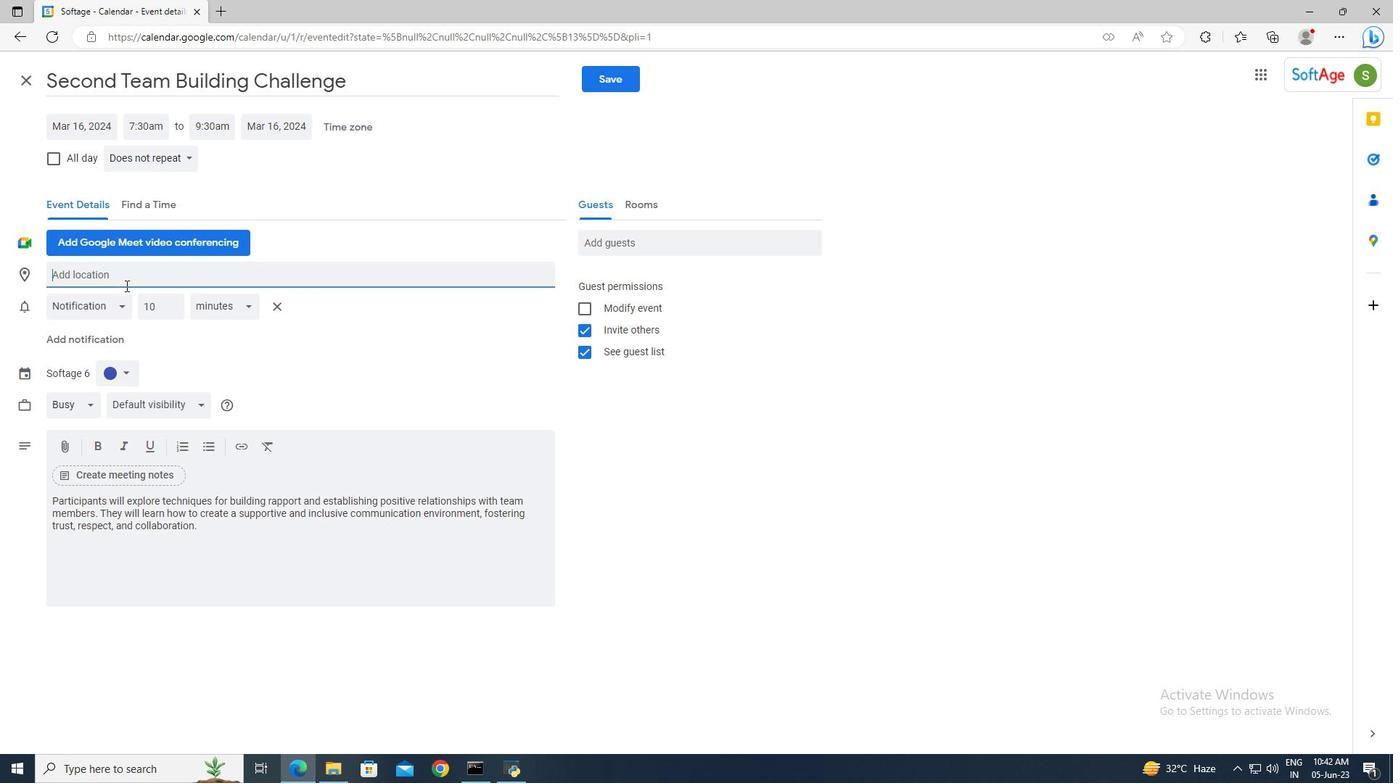 
Action: Key pressed 987<Key.space><Key.shift>White<Key.space><Key.shift>ZD<Key.backspace><Key.backspace><Key.shift>Desert<Key.space><Key.backspace>,<Key.space><Key.shift>Farafra,<Key.space><Key.shift>Egypt<Key.enter>
Screenshot: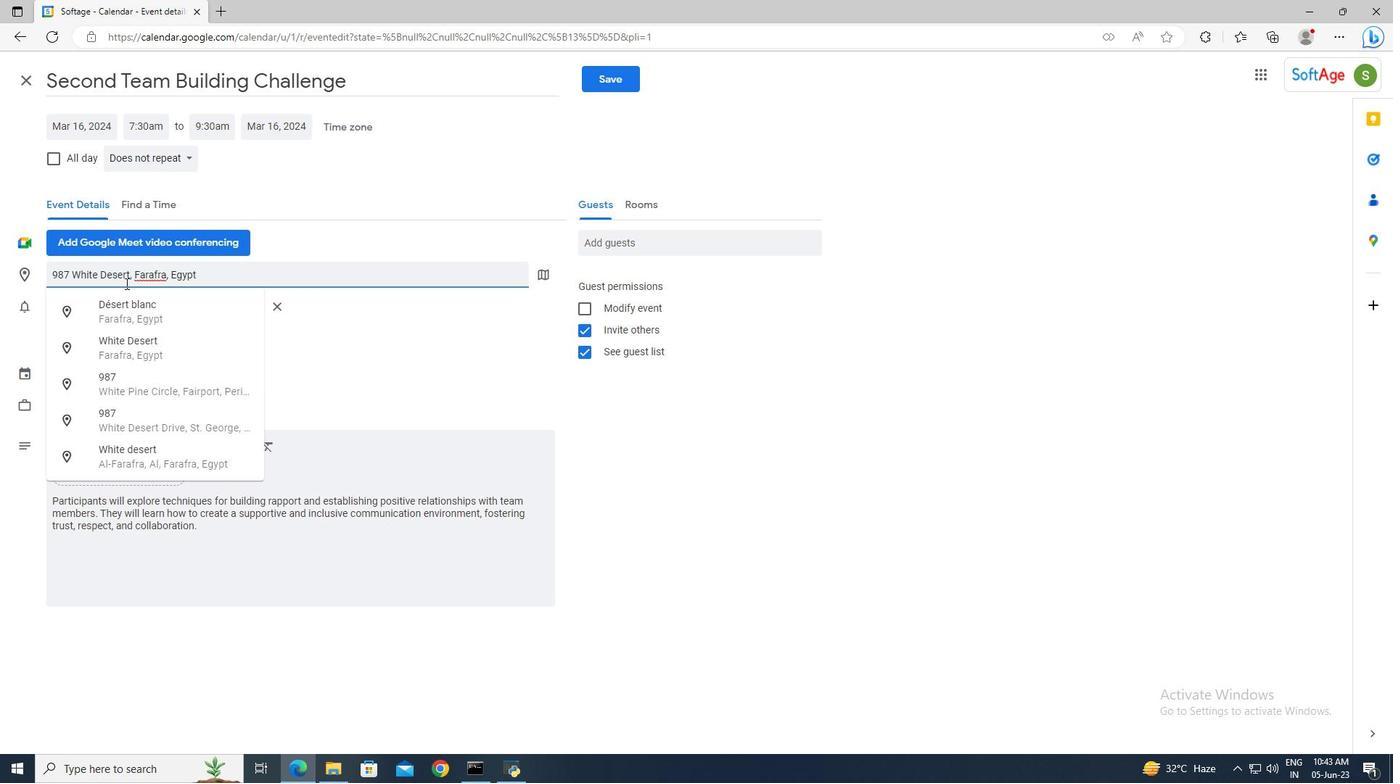 
Action: Mouse moved to (613, 248)
Screenshot: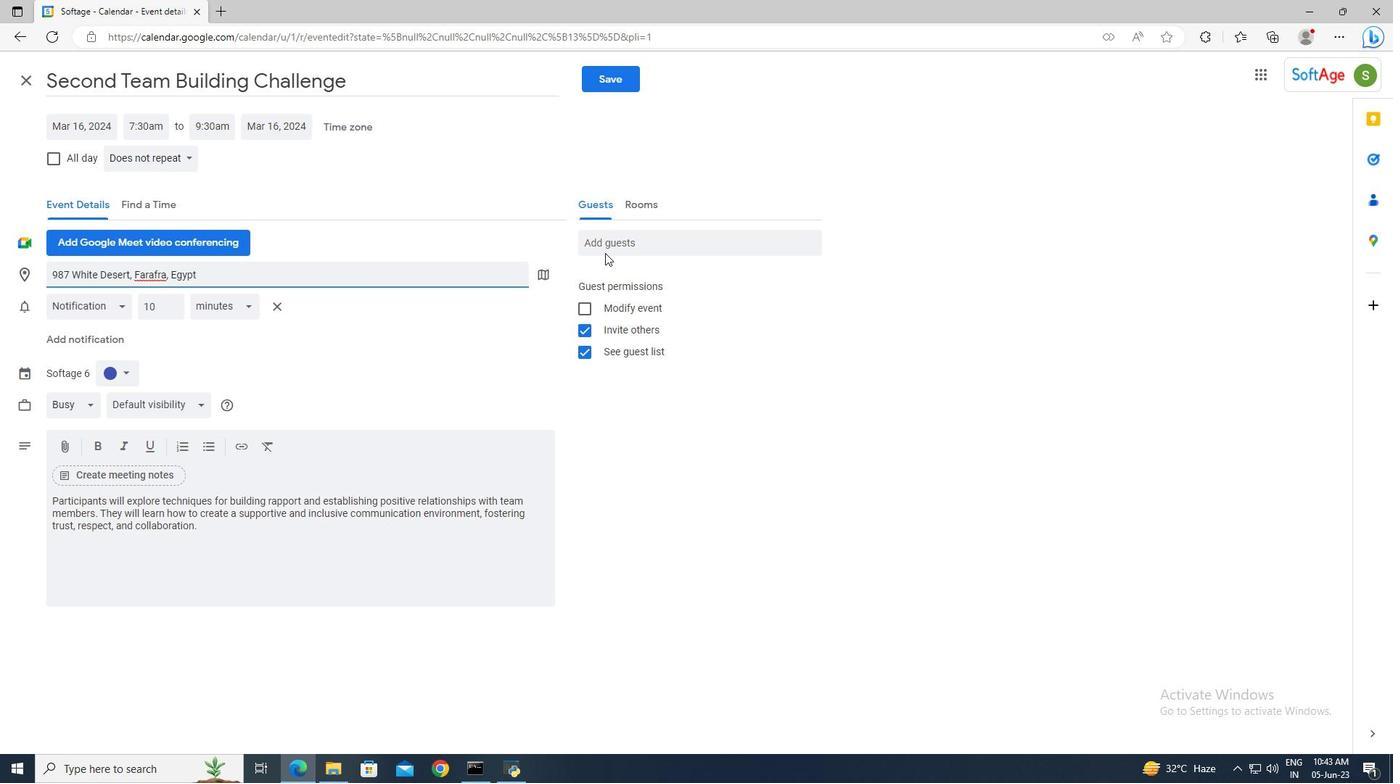 
Action: Mouse pressed left at (613, 248)
Screenshot: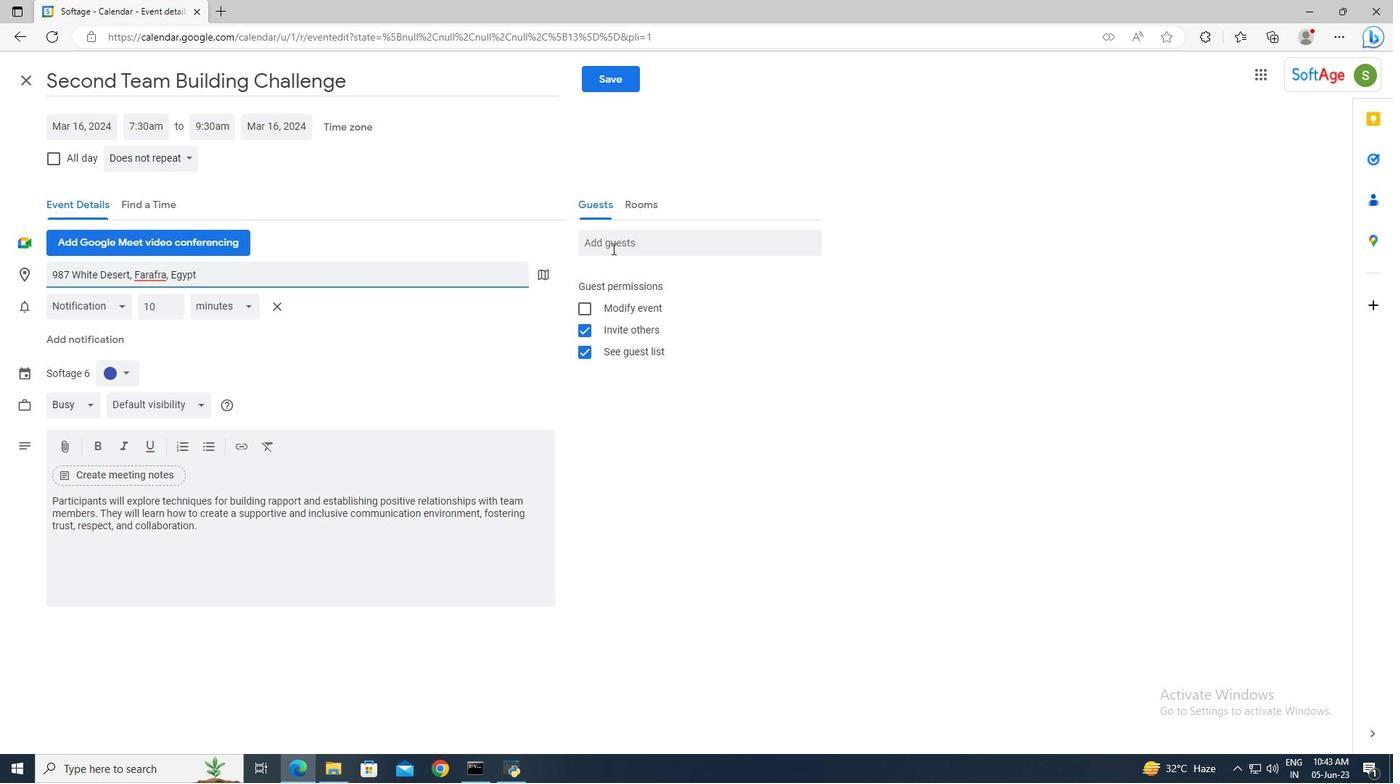 
Action: Mouse moved to (613, 247)
Screenshot: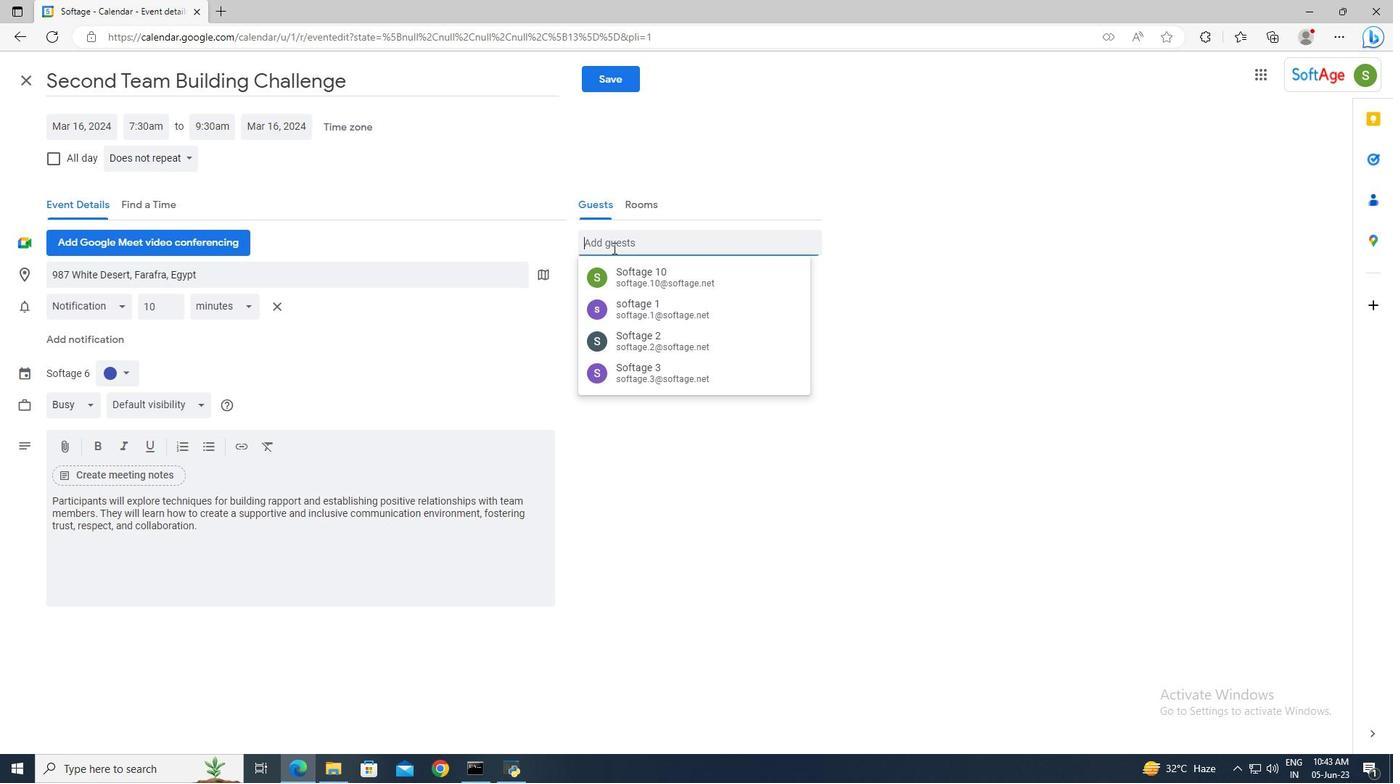 
Action: Key pressed softage.7<Key.shift>@softage.net<Key.enter>softage.8<Key.shift>@softage.net<Key.enter>
Screenshot: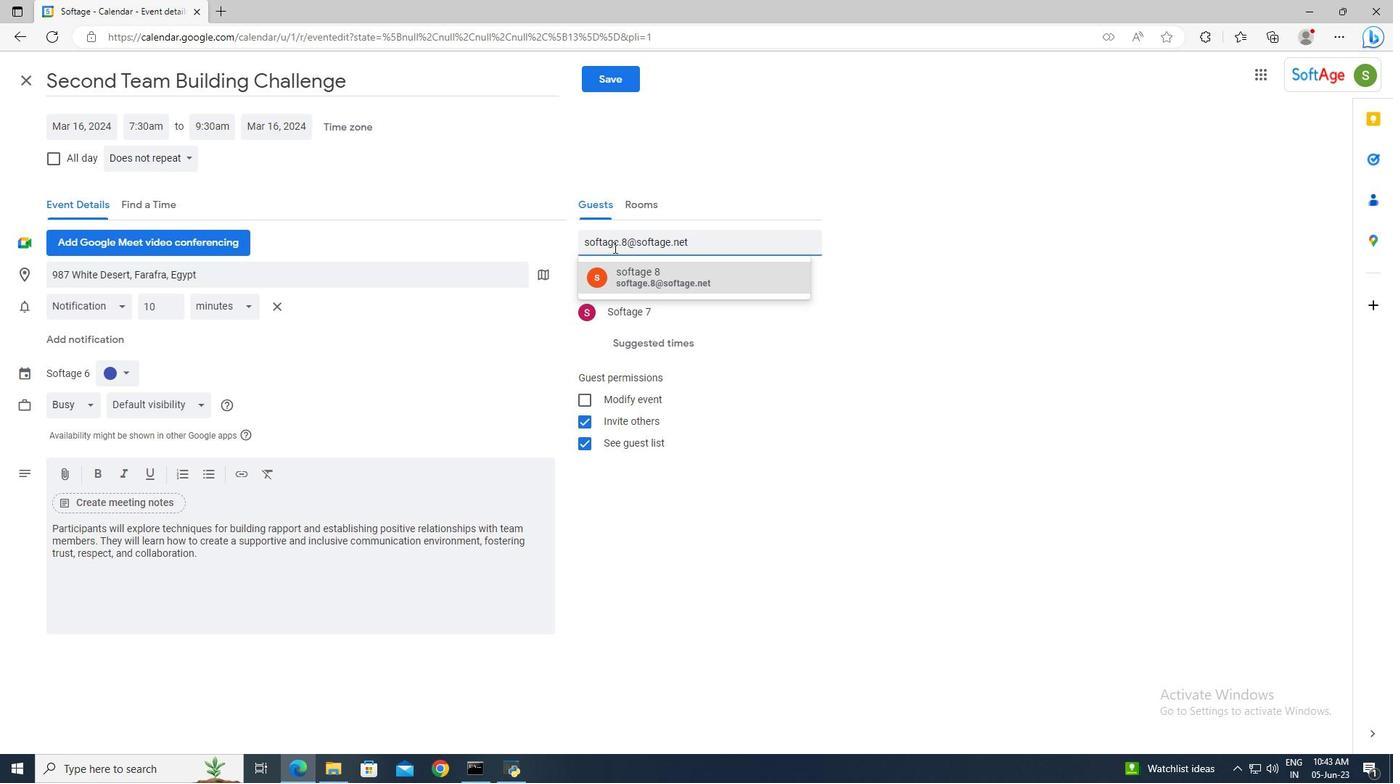 
Action: Mouse moved to (191, 154)
Screenshot: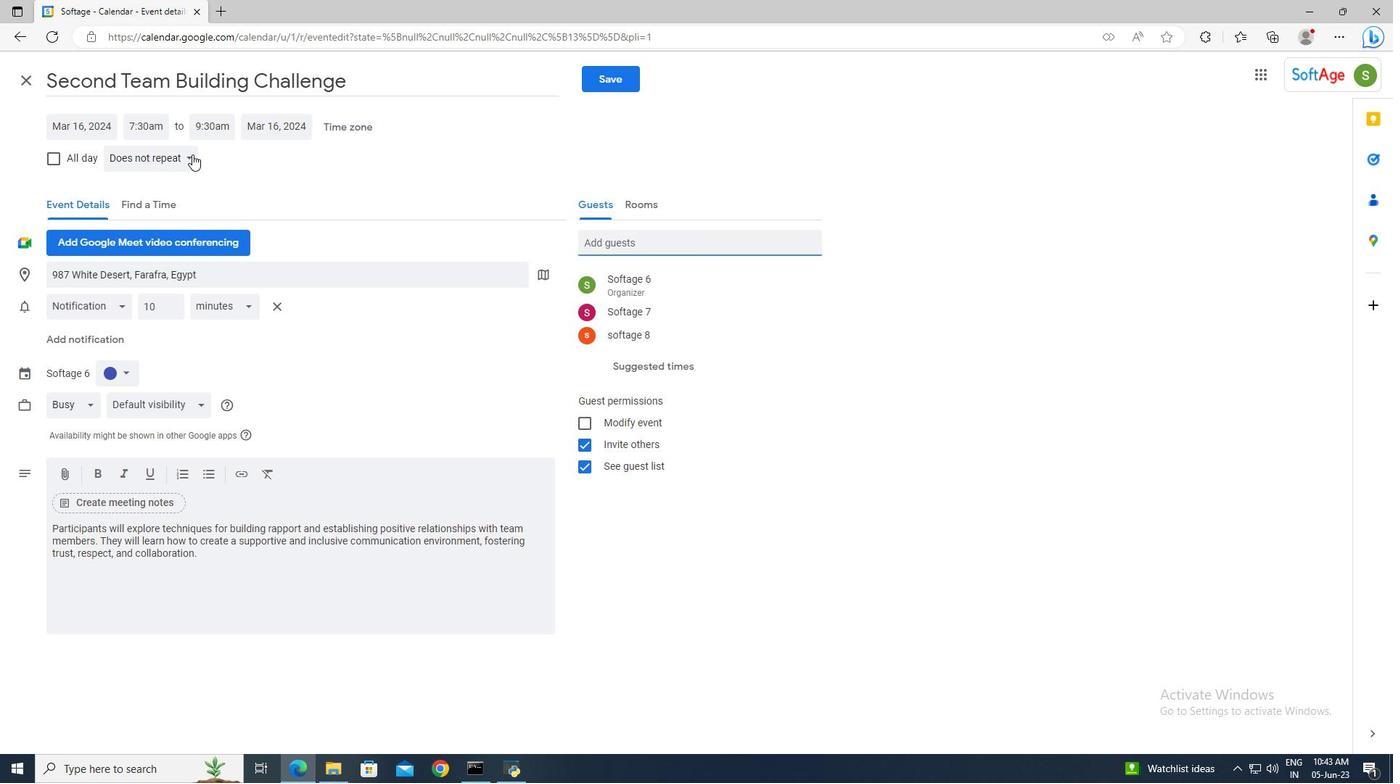 
Action: Mouse pressed left at (191, 154)
Screenshot: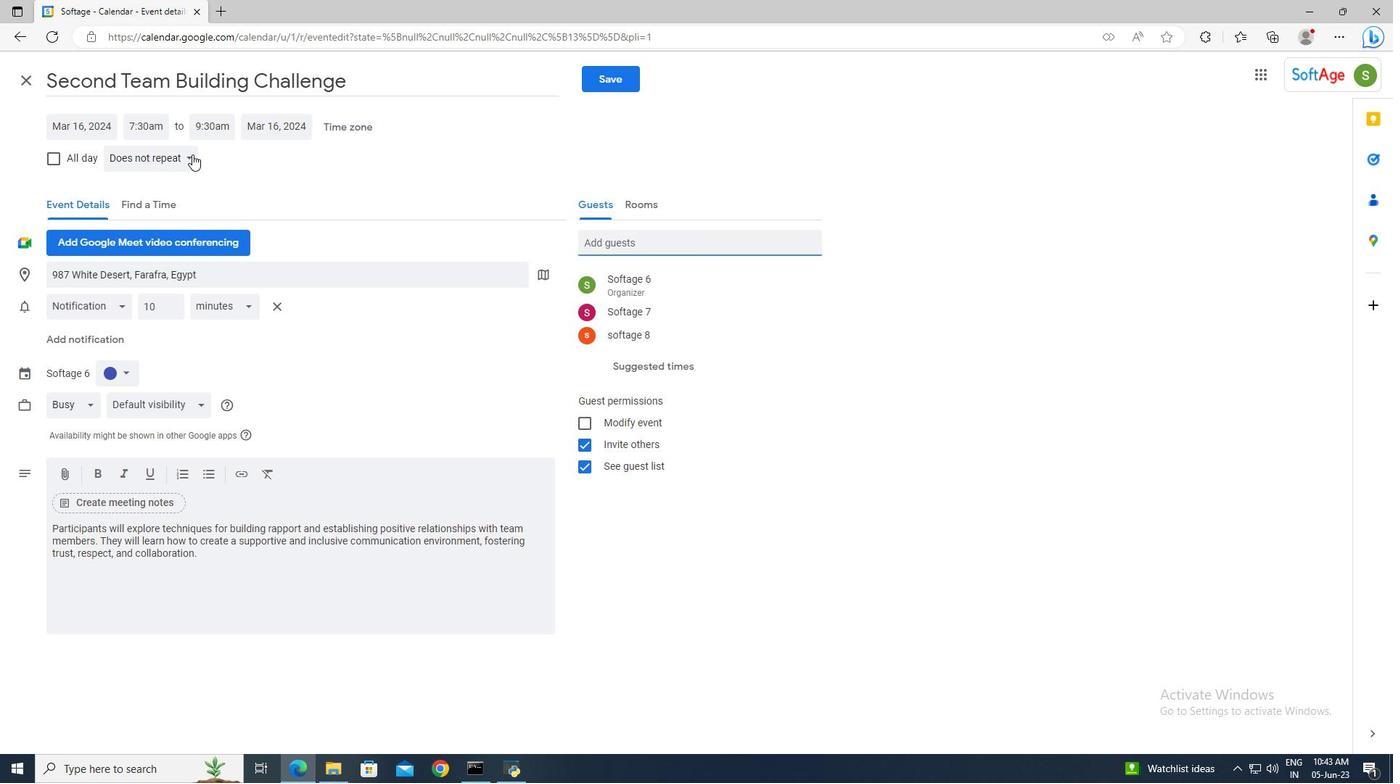 
Action: Mouse moved to (189, 185)
Screenshot: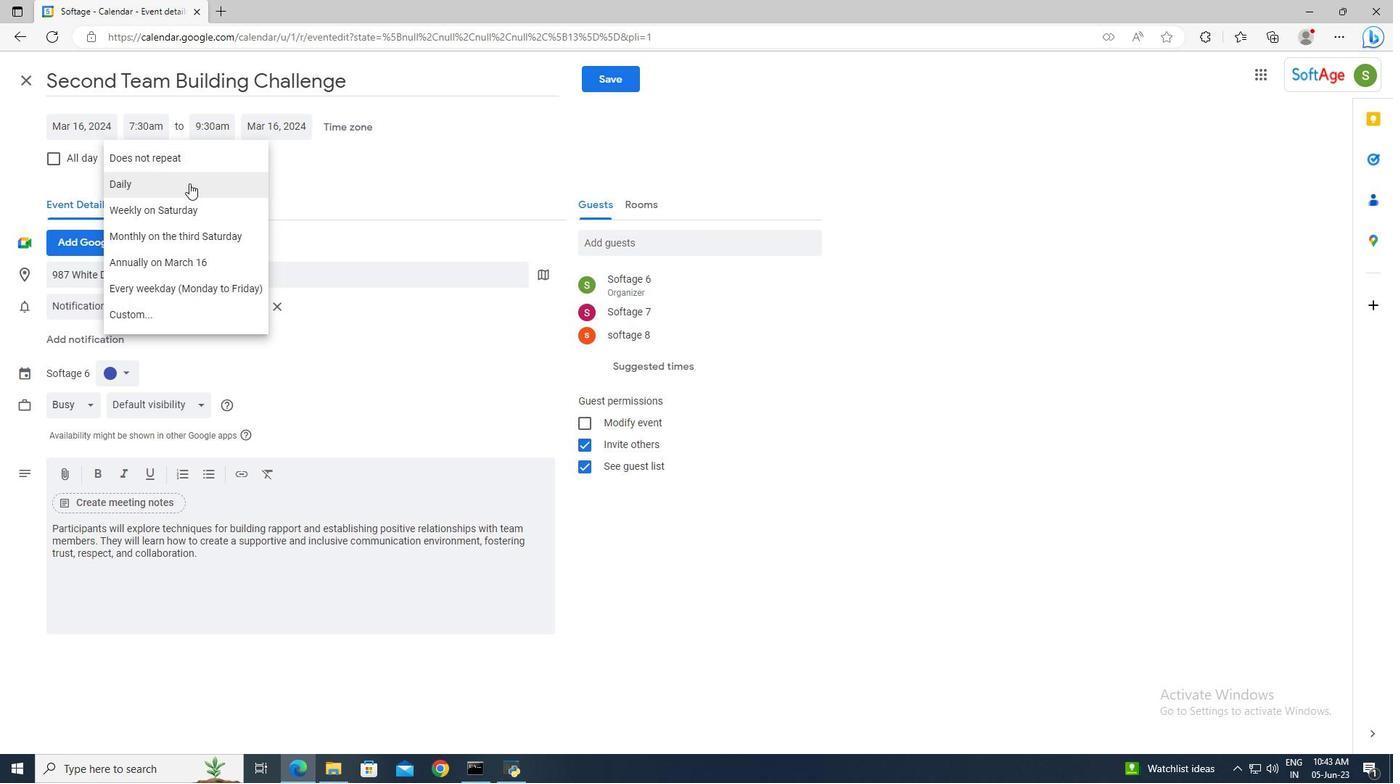 
Action: Mouse pressed left at (189, 185)
Screenshot: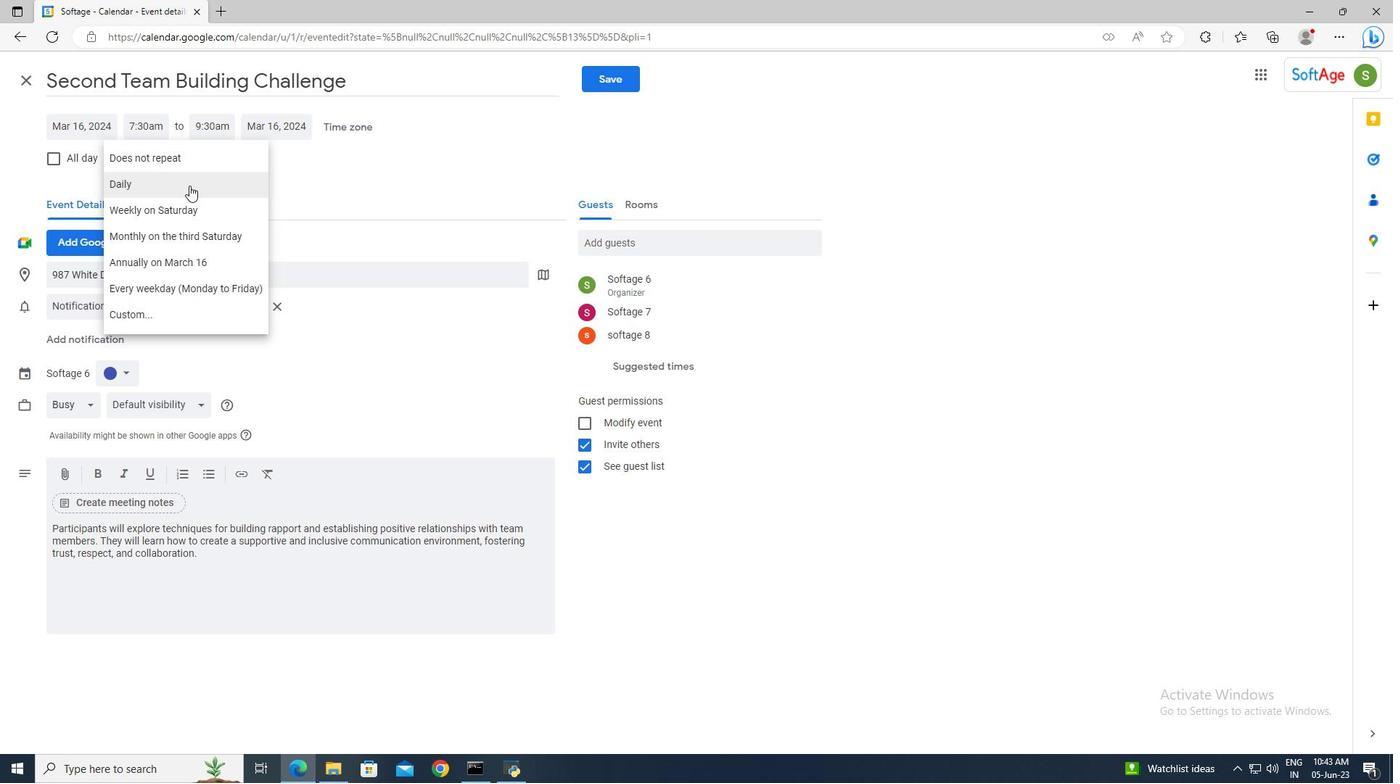 
Action: Mouse moved to (595, 85)
Screenshot: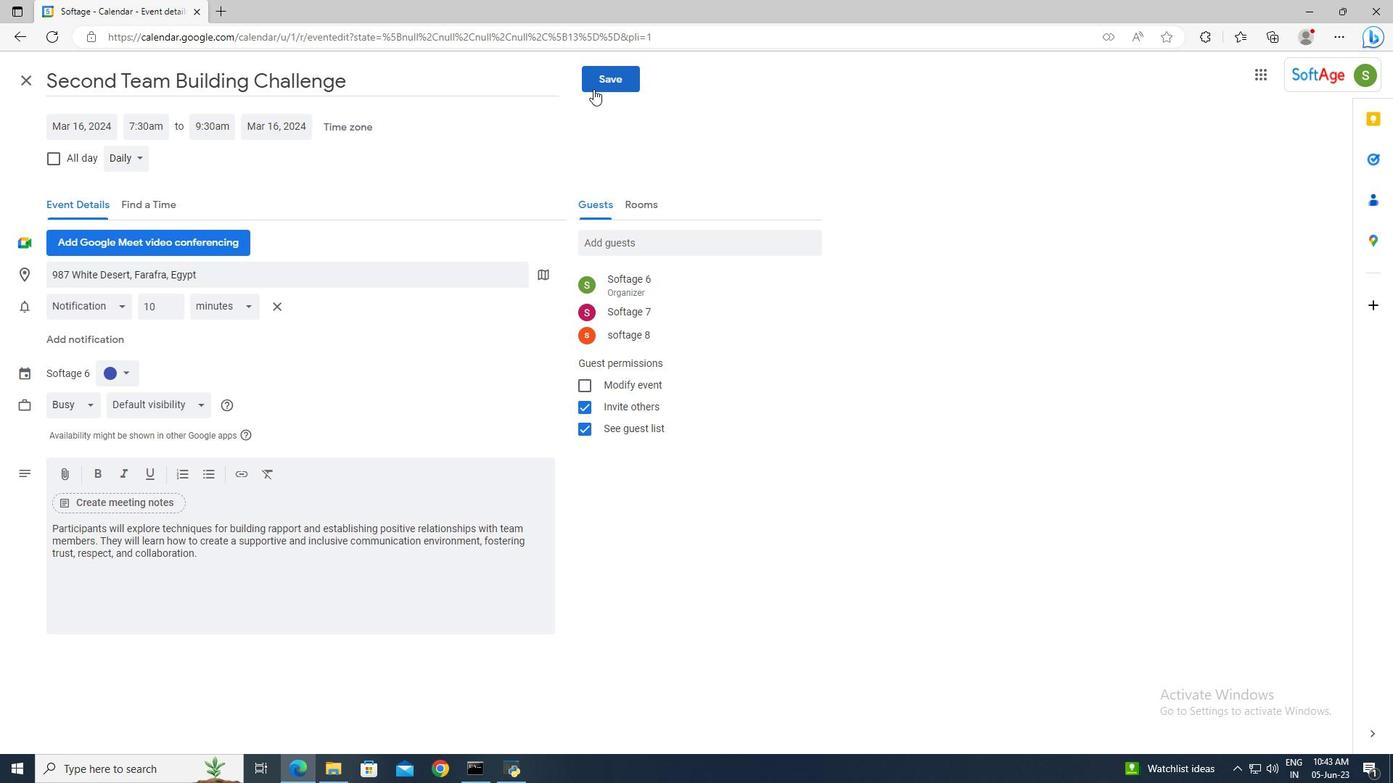 
Action: Mouse pressed left at (595, 85)
Screenshot: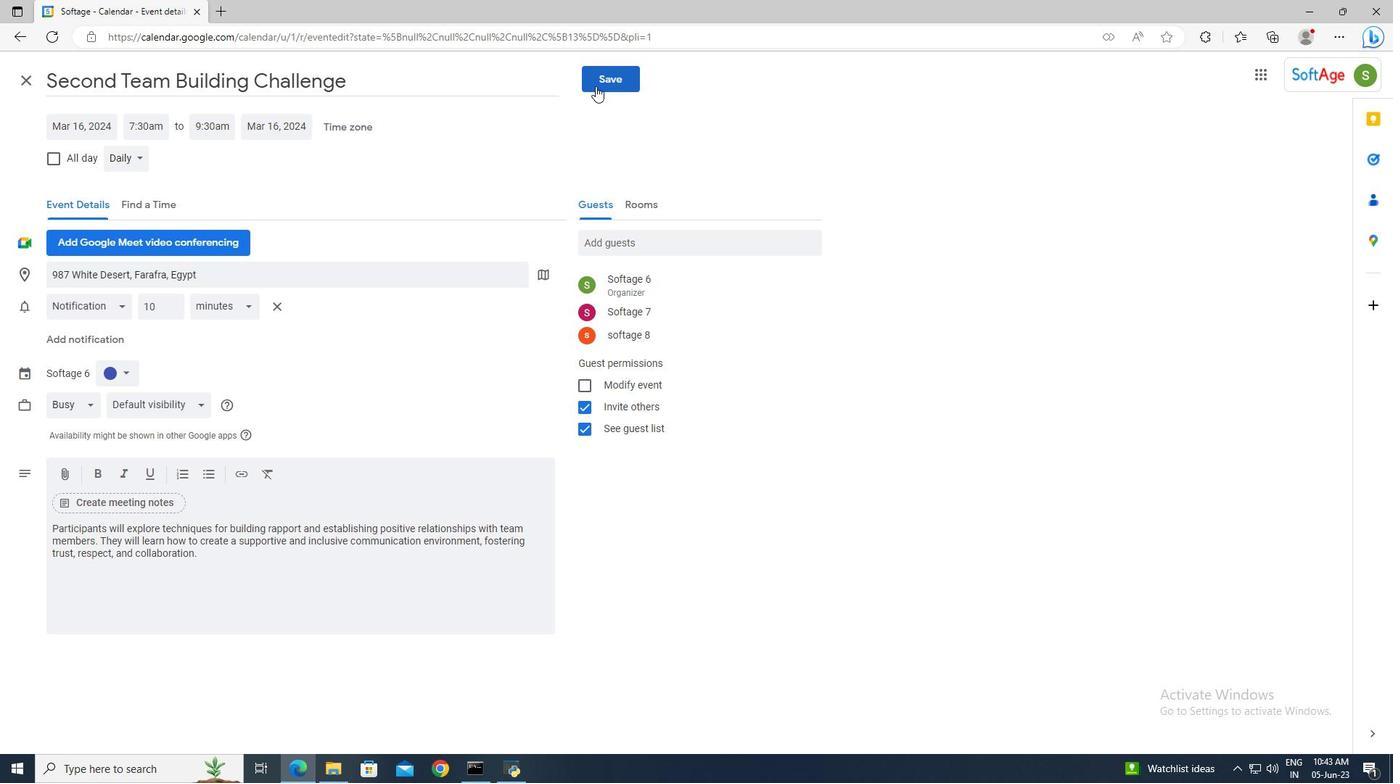 
Action: Mouse moved to (819, 433)
Screenshot: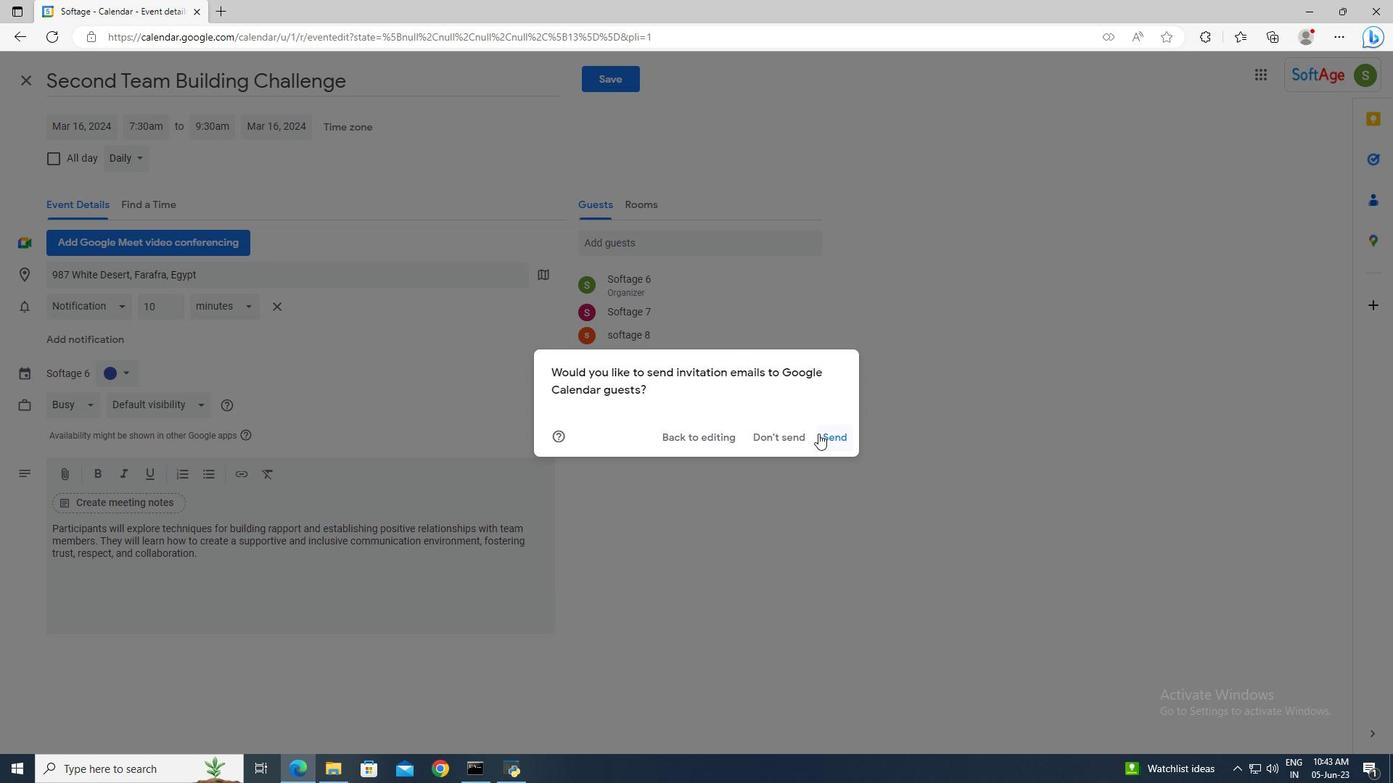 
Action: Mouse pressed left at (819, 433)
Screenshot: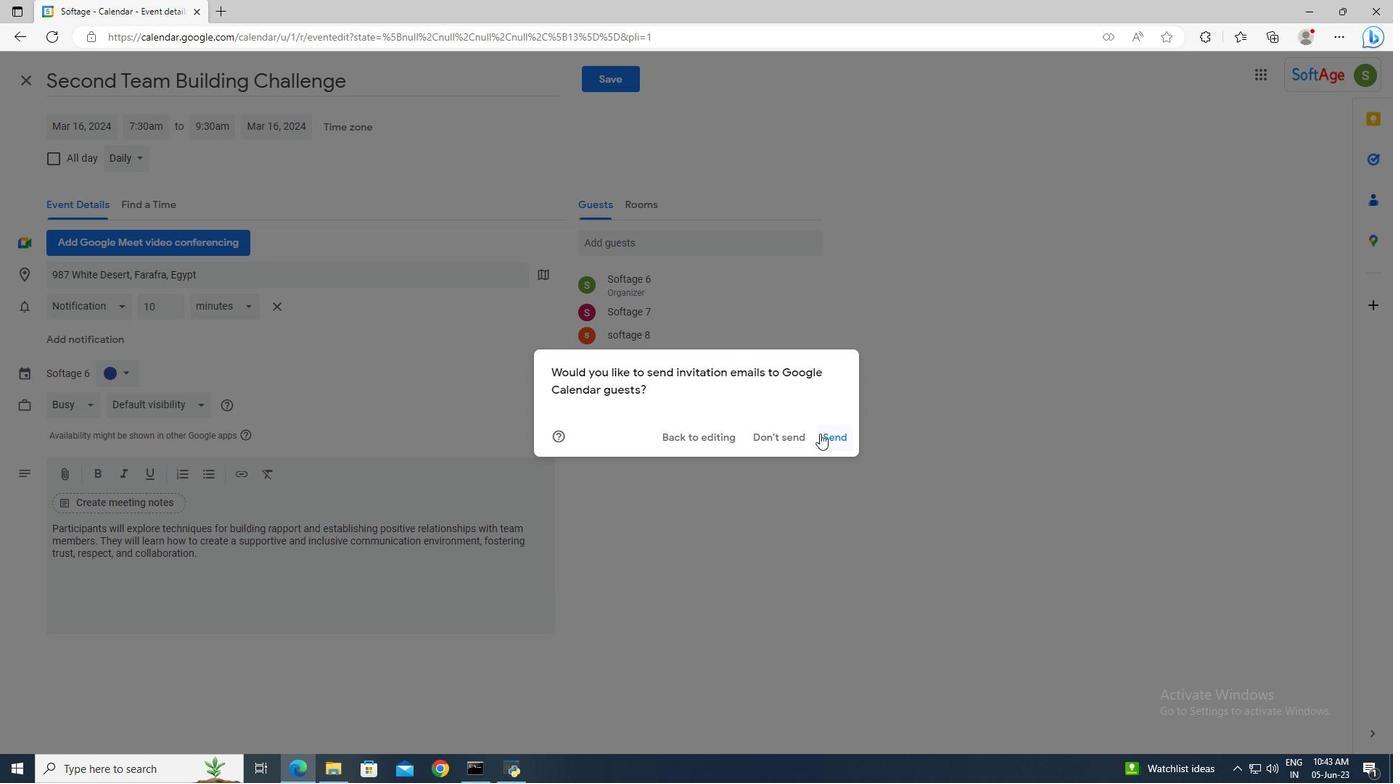 
